 Task: Add an event with the title Lunch and Learn: Effective Email Marketing, date '2024/05/24', time 9:40 AM to 11:40 AMand add a description: Scavenger Hunt is a highly customizable activity that can be tailored to suit specific objectives or themes. It can incorporate company-specific trivia, puzzles, or tasks related to your industry or organizational values. The facilitator can also include team-building elements, such as icebreaker activities, during the scavenger hunt to enhance team cohesion and communication., put the event into Yellow category . Add location for the event as: 654 Delphi, Greece, logged in from the account softage.2@softage.netand send the event invitation to softage.1@softage.net and softage.3@softage.net. Set a reminder for the event 12 hour before
Action: Mouse moved to (92, 85)
Screenshot: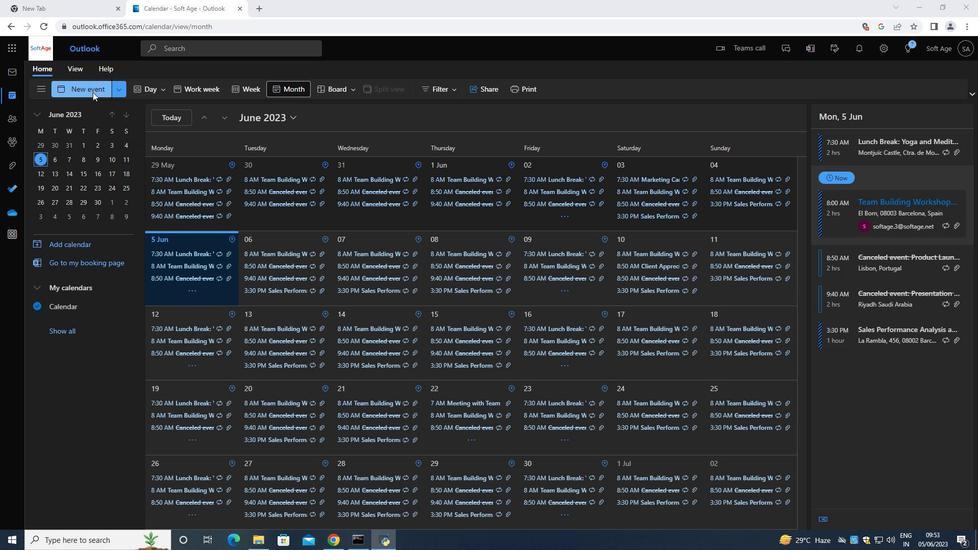 
Action: Mouse pressed left at (92, 85)
Screenshot: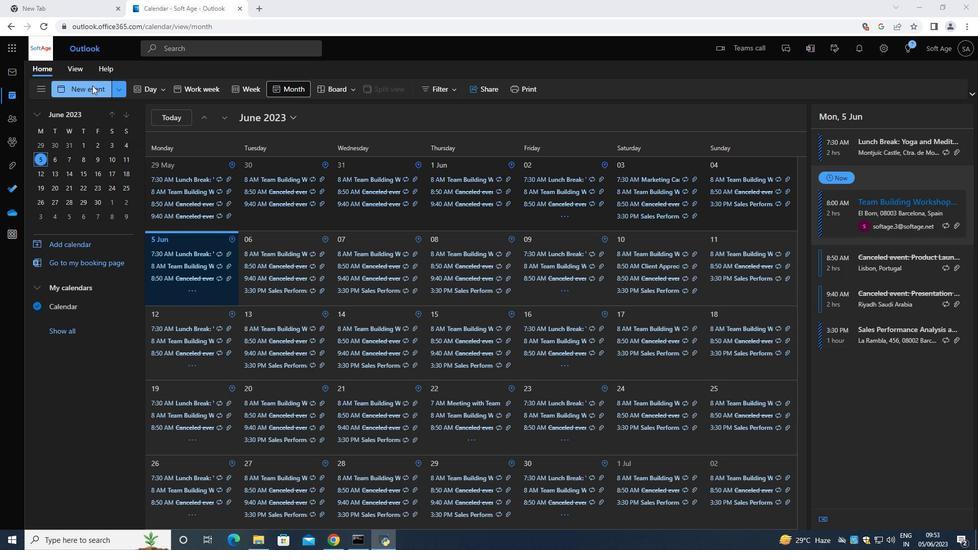 
Action: Mouse moved to (614, 133)
Screenshot: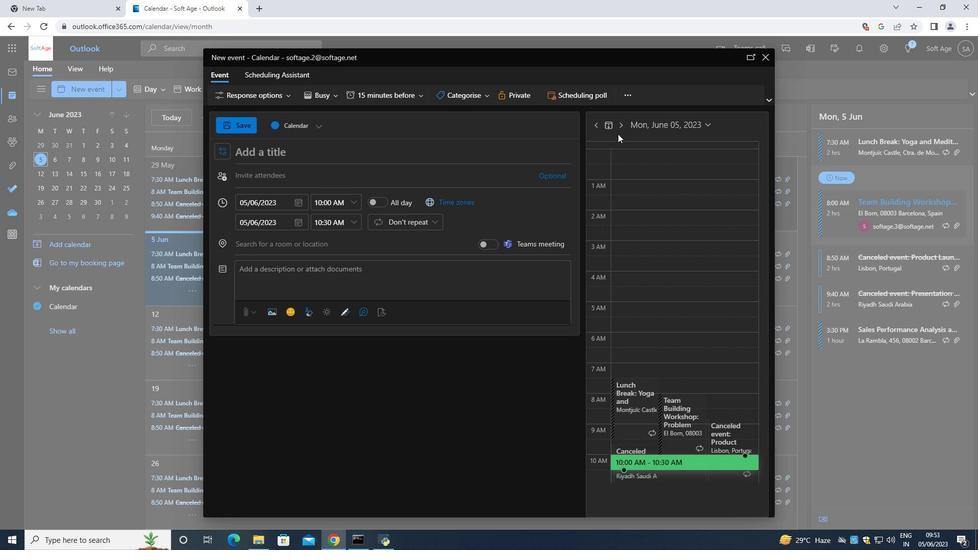 
Action: Key pressed <Key.shift><Key.shift><Key.shift><Key.shift>Lunch<Key.space><Key.shift>and<Key.space><Key.shift><Key.shift>Learn<Key.shift_r>:<Key.space><Key.shift>Effective<Key.space><Key.shift><Key.shift>Email<Key.space><Key.shift>marketing<Key.space><Key.left><Key.left><Key.left><Key.left><Key.left><Key.left><Key.left><Key.left><Key.left><Key.left><Key.right><Key.backspace><Key.shift><Key.shift><Key.shift><Key.shift><Key.shift><Key.shift><Key.shift><Key.shift><Key.shift><Key.shift><Key.shift><Key.shift><Key.shift><Key.shift><Key.shift>M
Screenshot: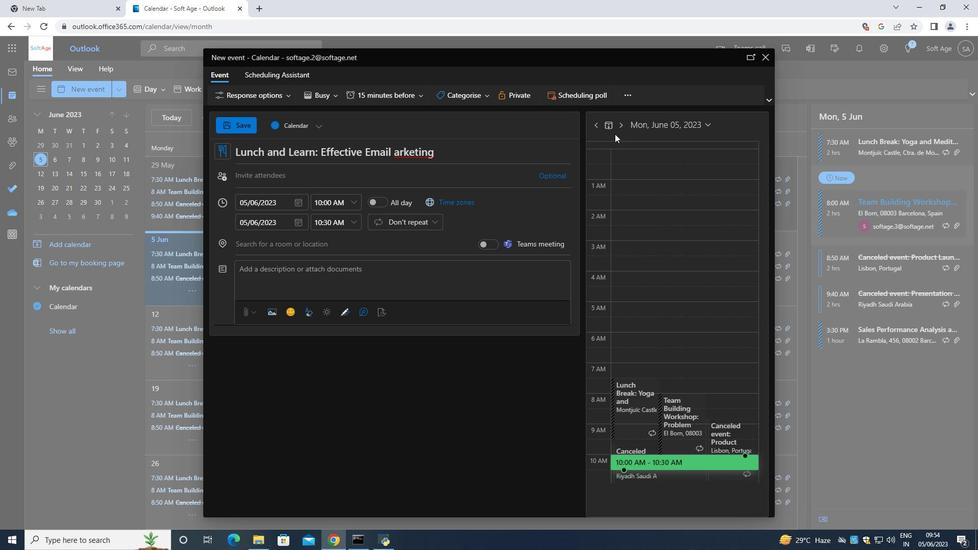 
Action: Mouse moved to (299, 205)
Screenshot: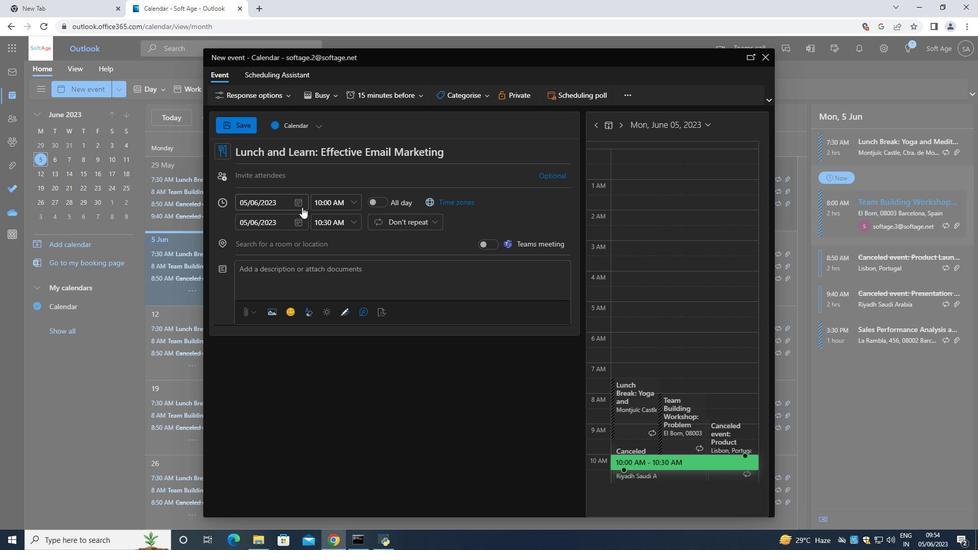 
Action: Mouse pressed left at (299, 205)
Screenshot: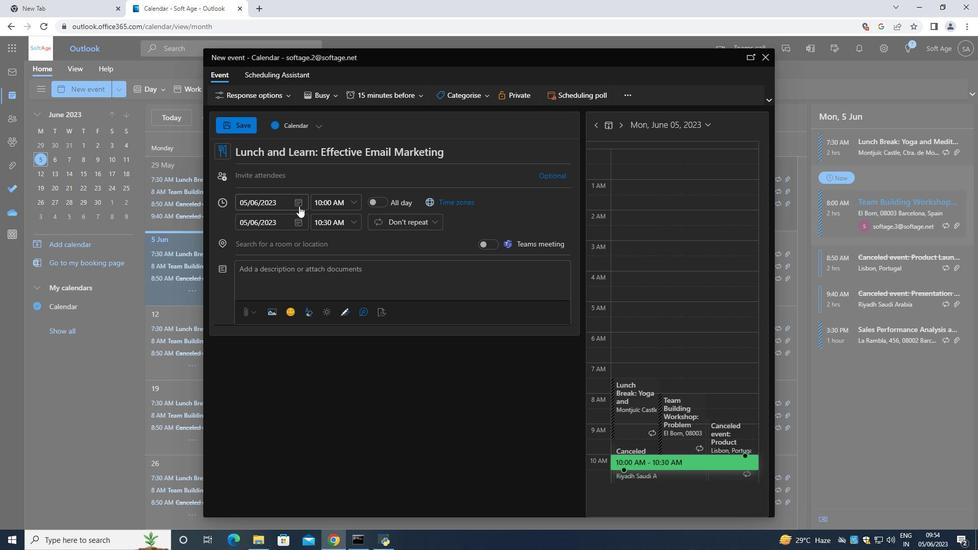 
Action: Mouse moved to (333, 221)
Screenshot: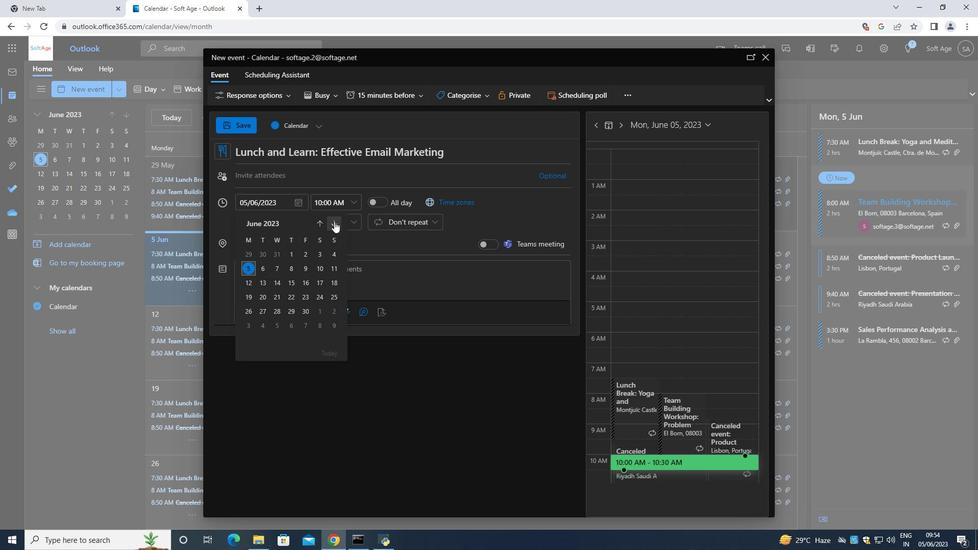 
Action: Mouse pressed left at (333, 221)
Screenshot: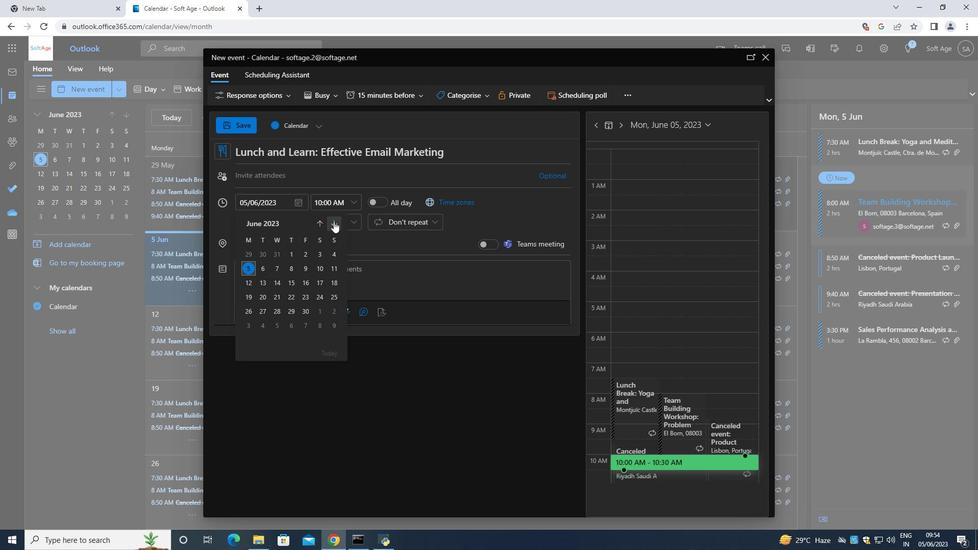 
Action: Mouse pressed left at (333, 221)
Screenshot: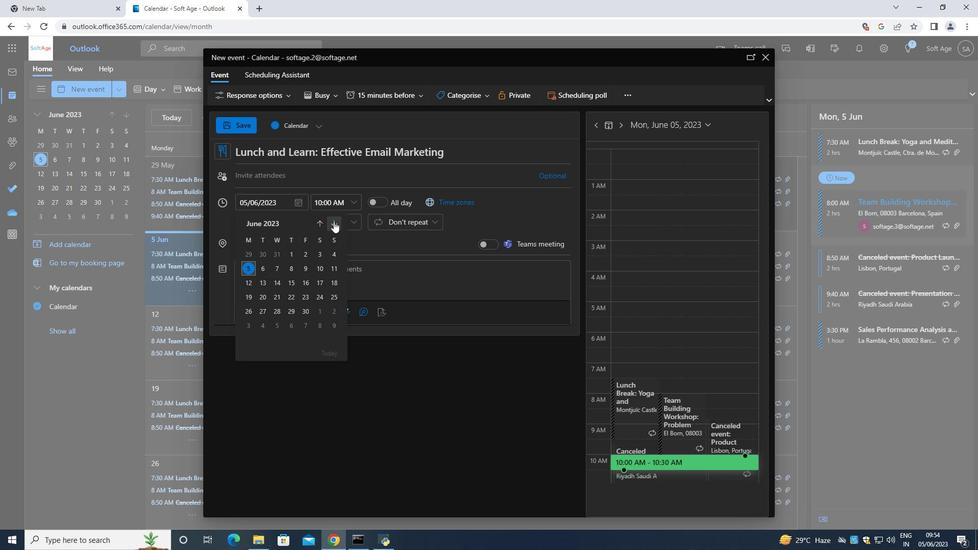 
Action: Mouse pressed left at (333, 221)
Screenshot: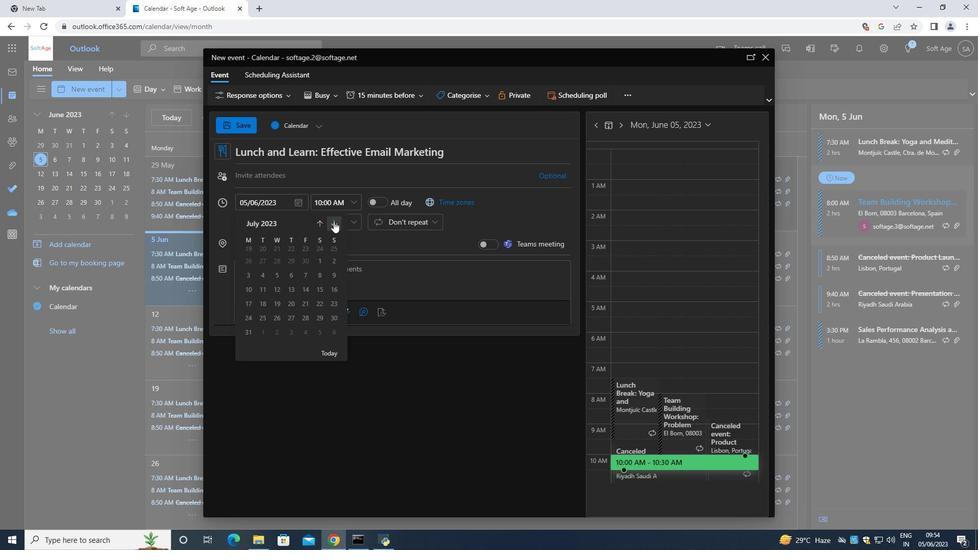 
Action: Mouse pressed left at (333, 221)
Screenshot: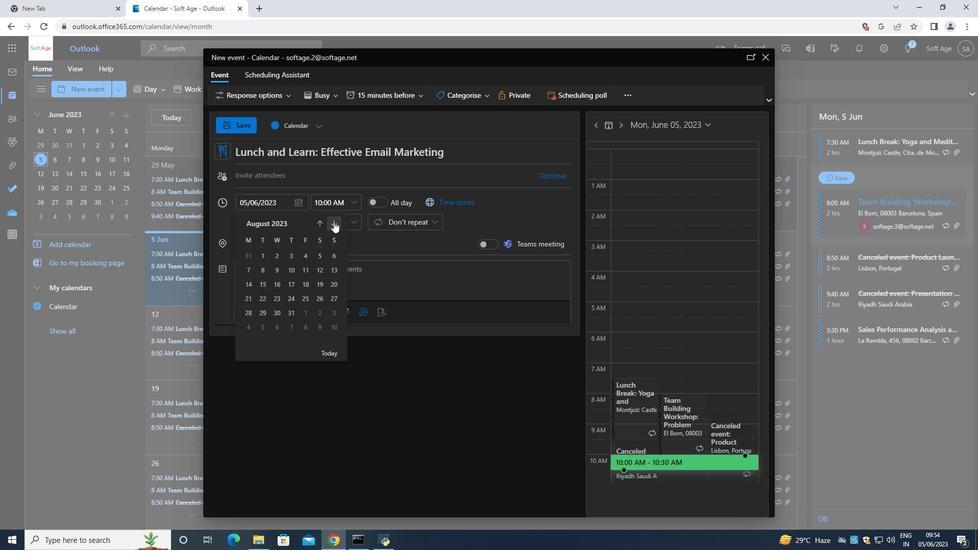 
Action: Mouse pressed left at (333, 221)
Screenshot: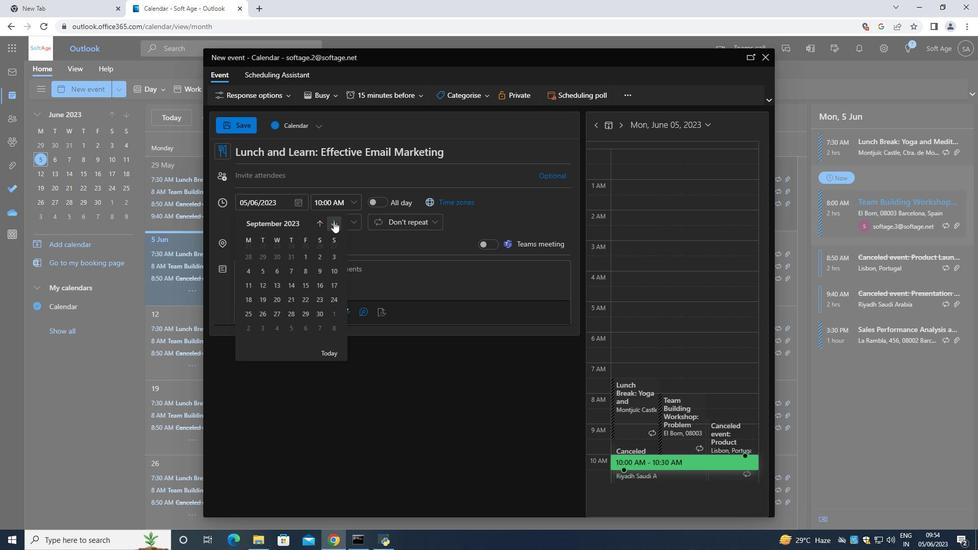 
Action: Mouse moved to (333, 221)
Screenshot: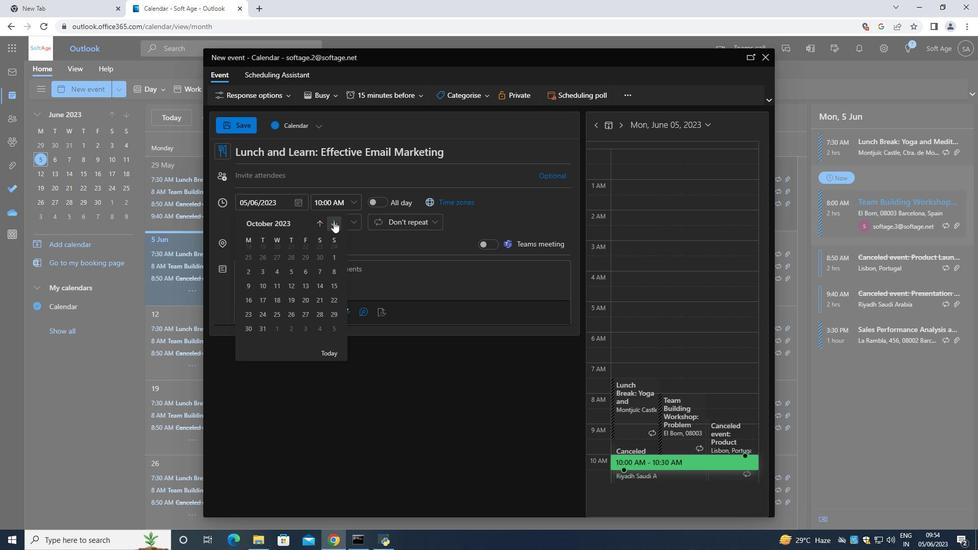 
Action: Mouse pressed left at (333, 221)
Screenshot: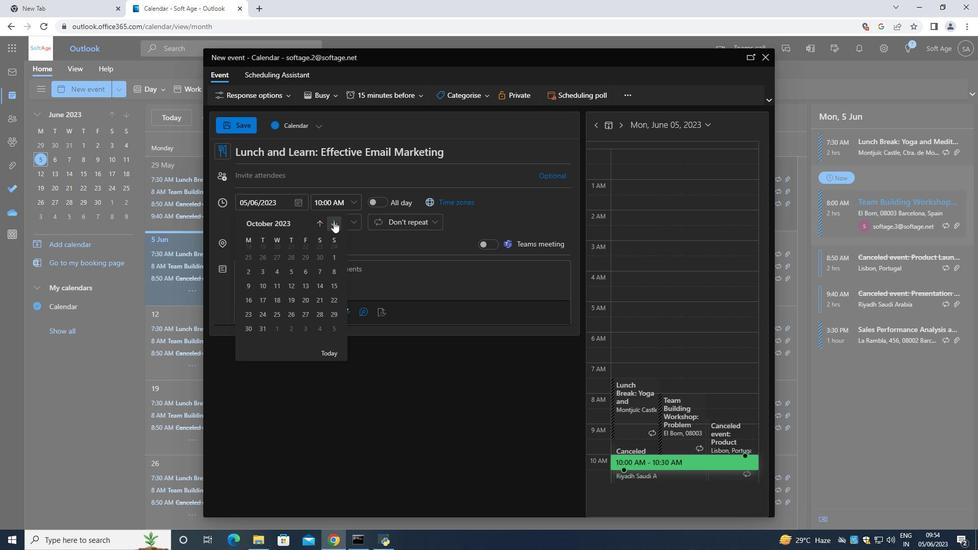 
Action: Mouse pressed left at (333, 221)
Screenshot: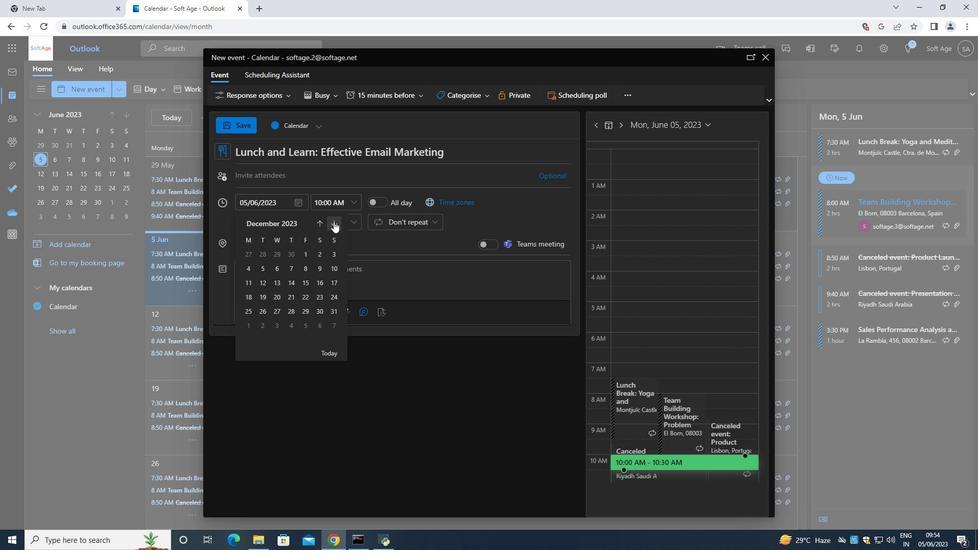 
Action: Mouse moved to (333, 222)
Screenshot: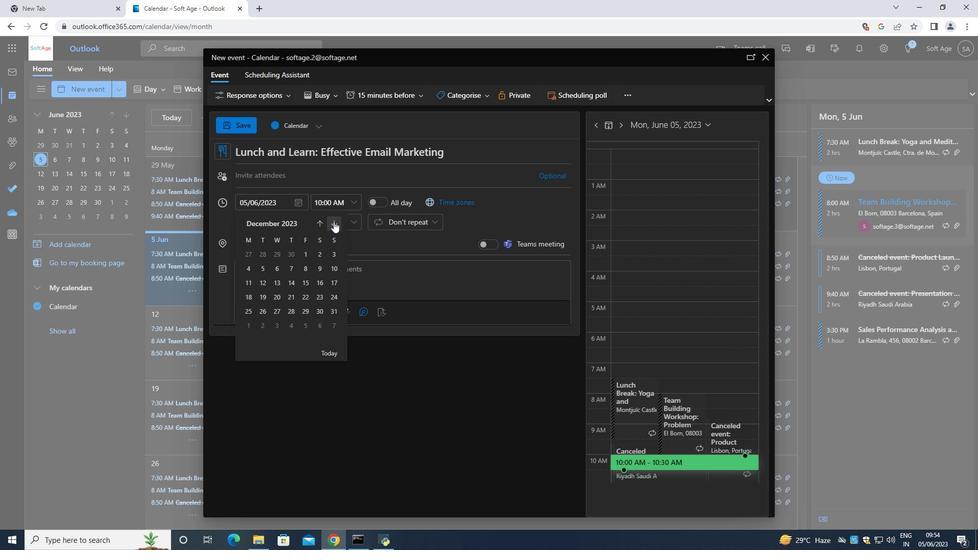 
Action: Mouse pressed left at (333, 222)
Screenshot: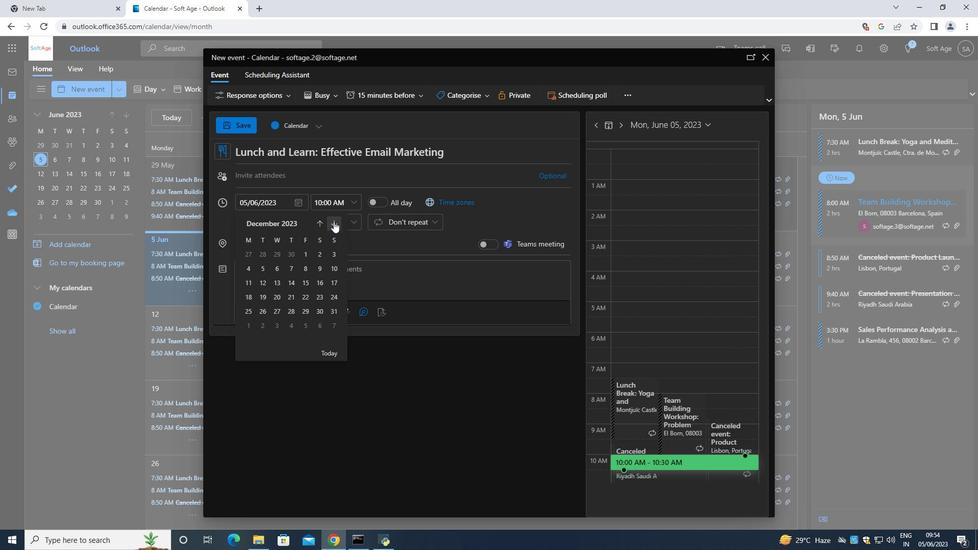 
Action: Mouse pressed left at (333, 222)
Screenshot: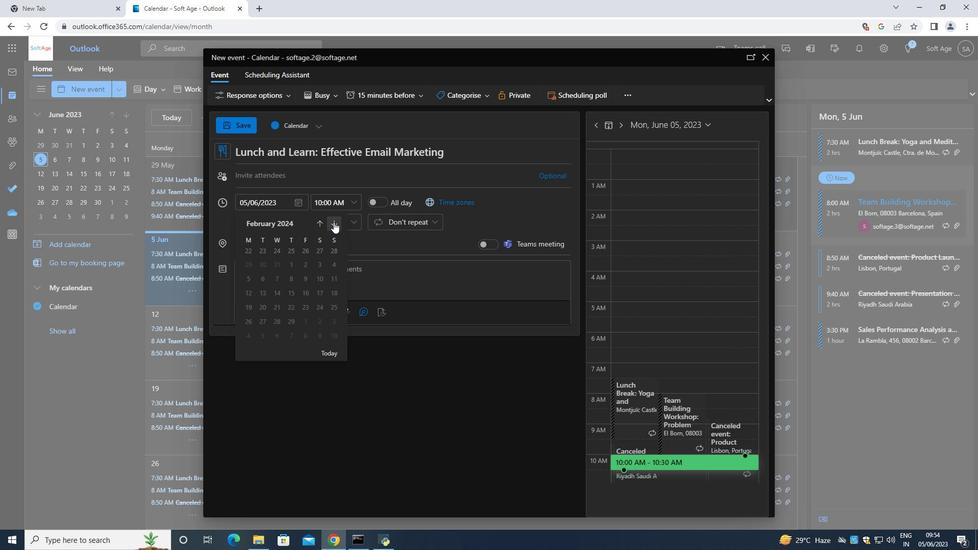 
Action: Mouse pressed left at (333, 222)
Screenshot: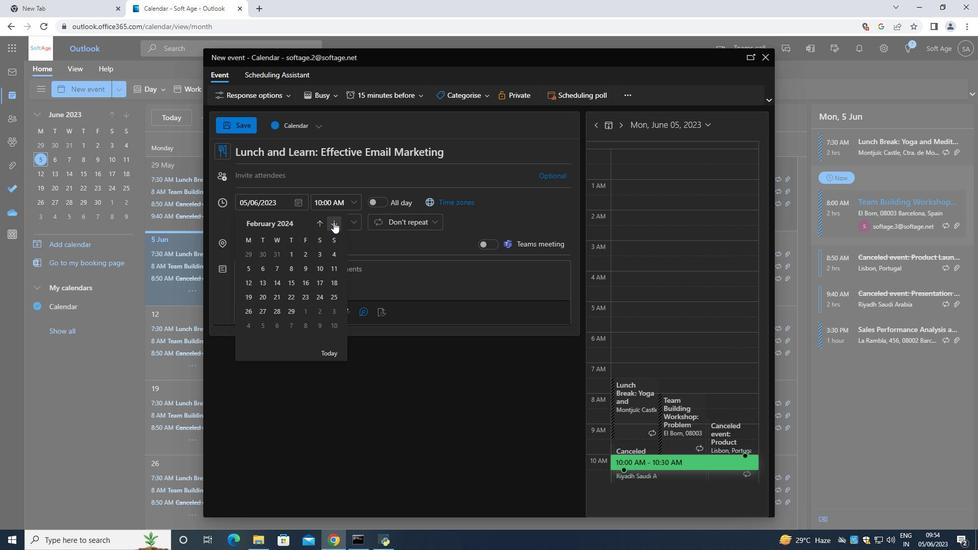 
Action: Mouse pressed left at (333, 222)
Screenshot: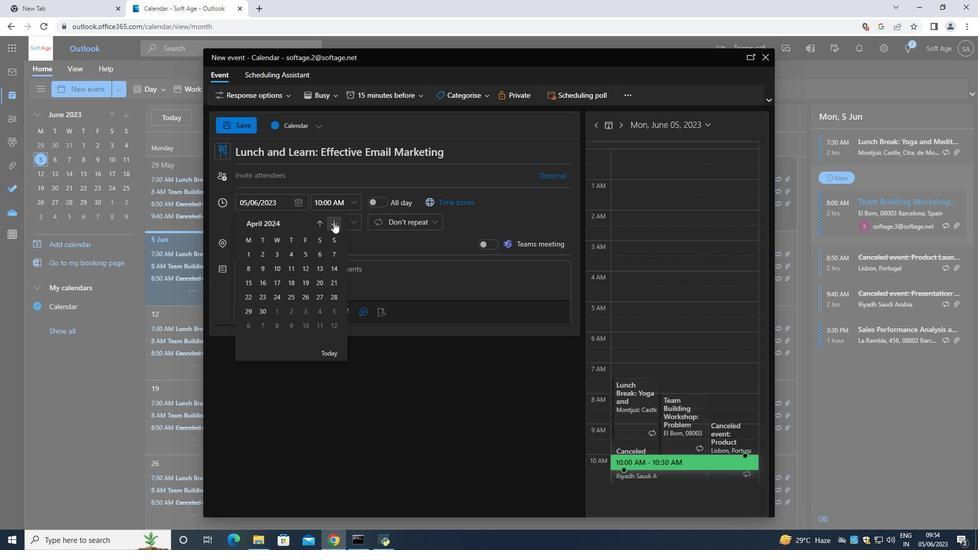 
Action: Mouse moved to (309, 296)
Screenshot: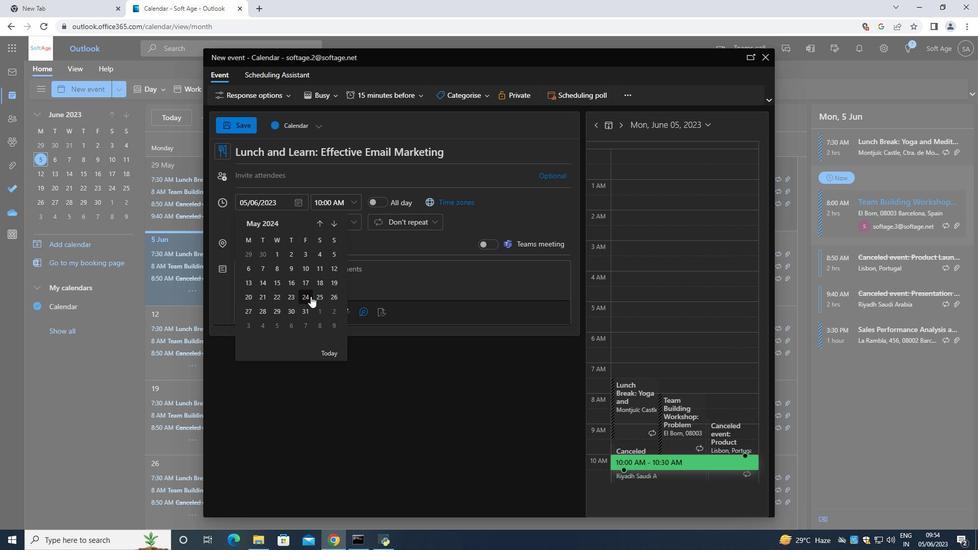 
Action: Mouse pressed left at (309, 296)
Screenshot: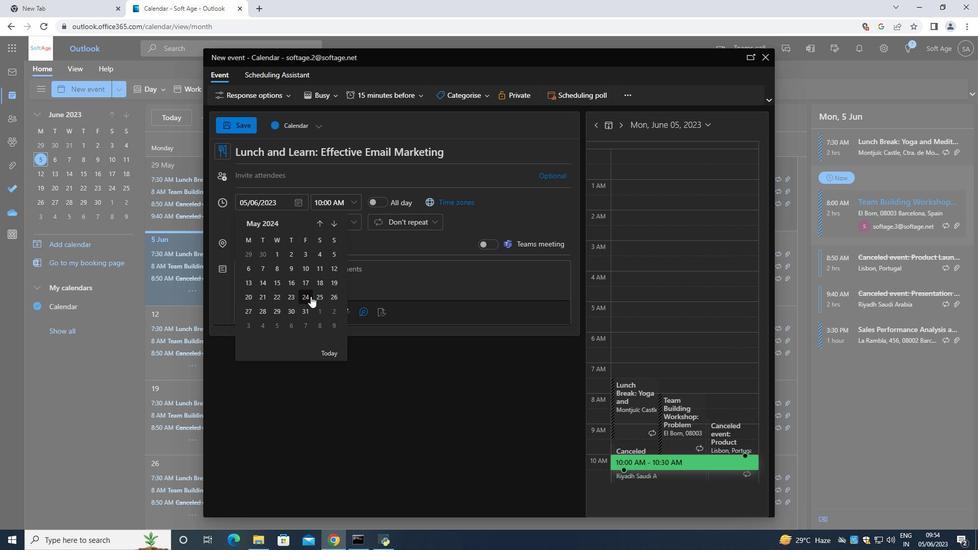 
Action: Mouse moved to (352, 207)
Screenshot: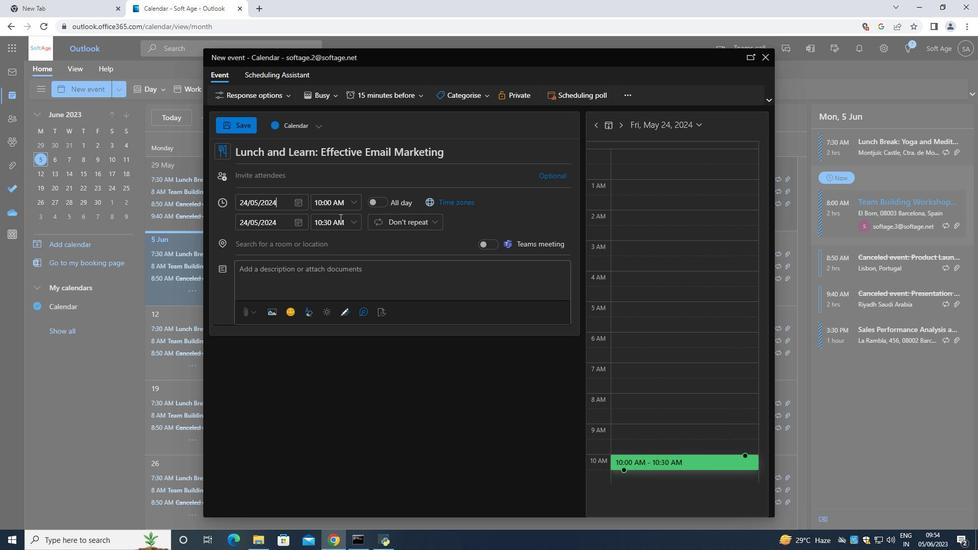 
Action: Mouse pressed left at (352, 207)
Screenshot: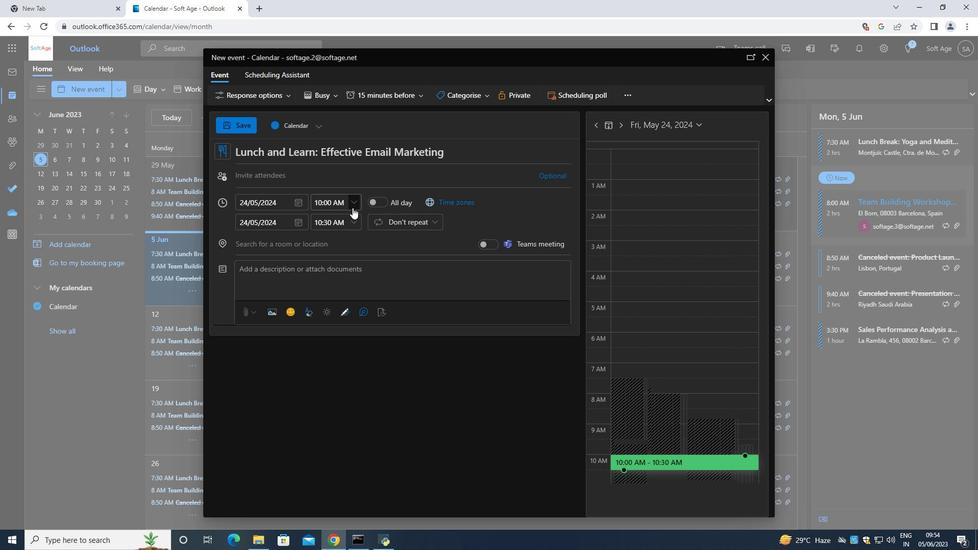 
Action: Mouse moved to (348, 215)
Screenshot: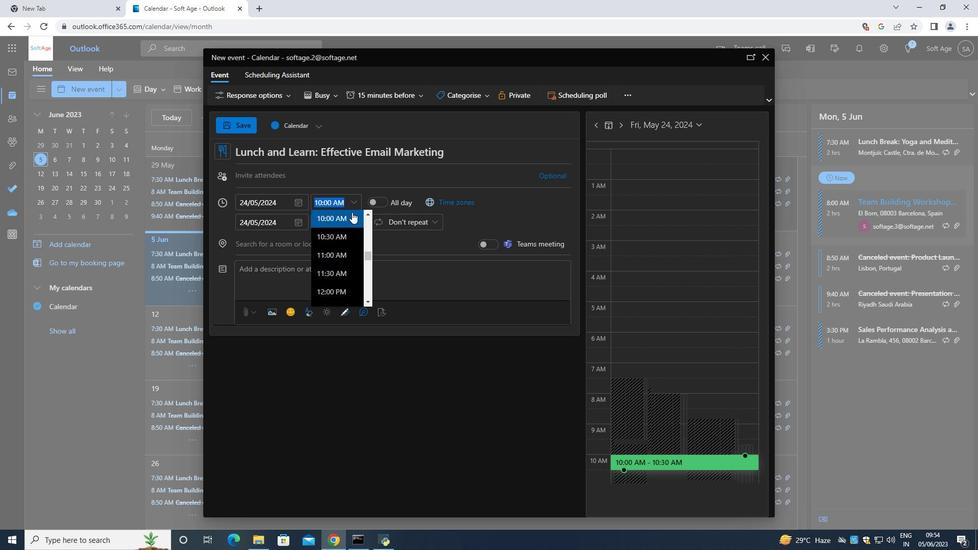 
Action: Mouse scrolled (348, 215) with delta (0, 0)
Screenshot: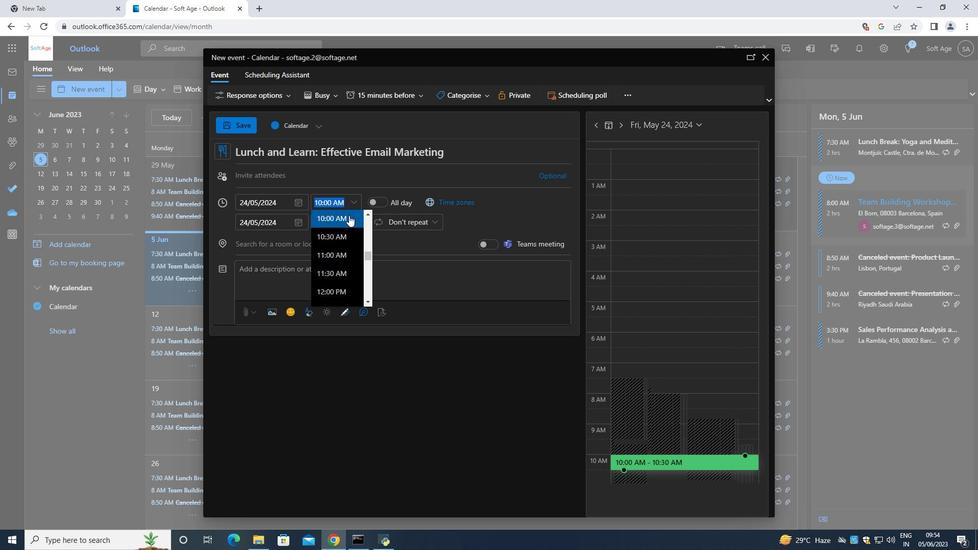 
Action: Mouse moved to (329, 249)
Screenshot: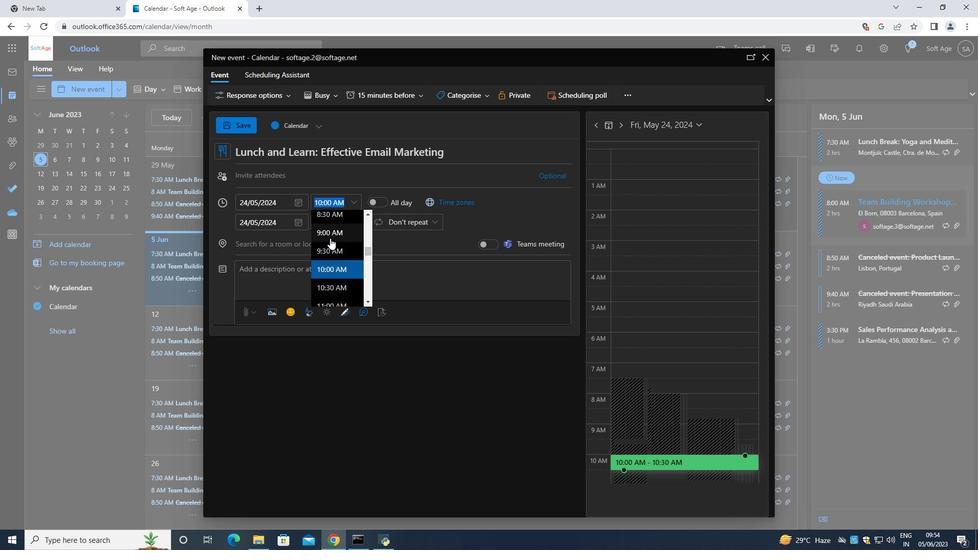 
Action: Mouse pressed left at (329, 249)
Screenshot: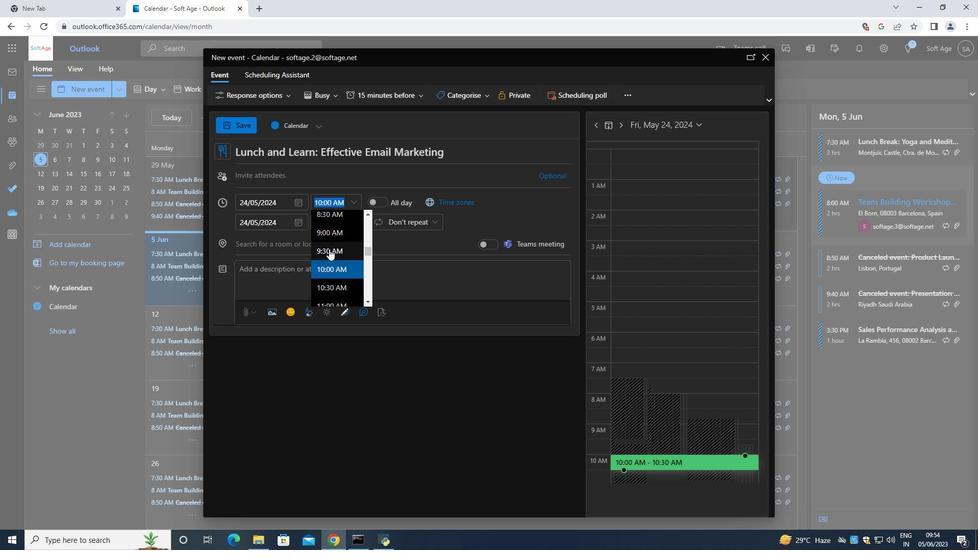 
Action: Mouse moved to (330, 201)
Screenshot: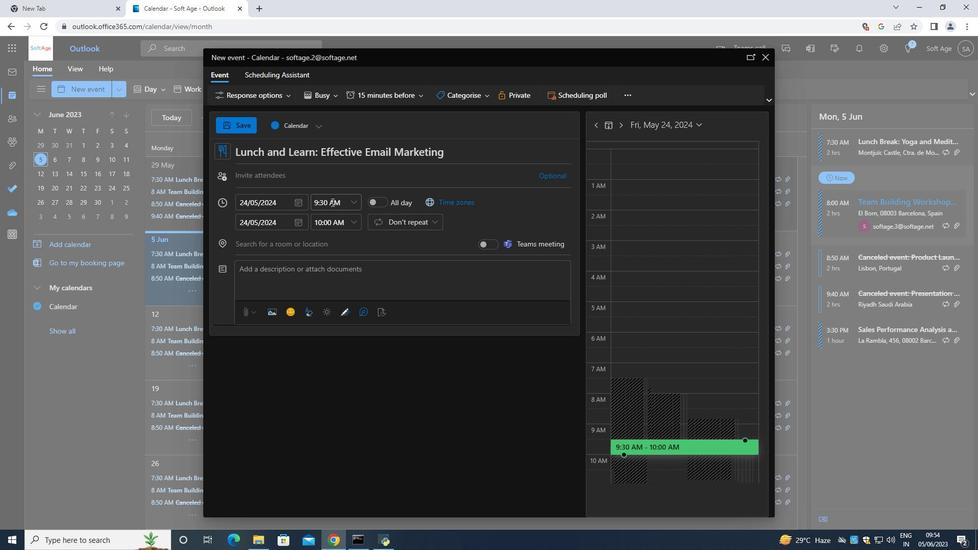 
Action: Mouse pressed left at (330, 201)
Screenshot: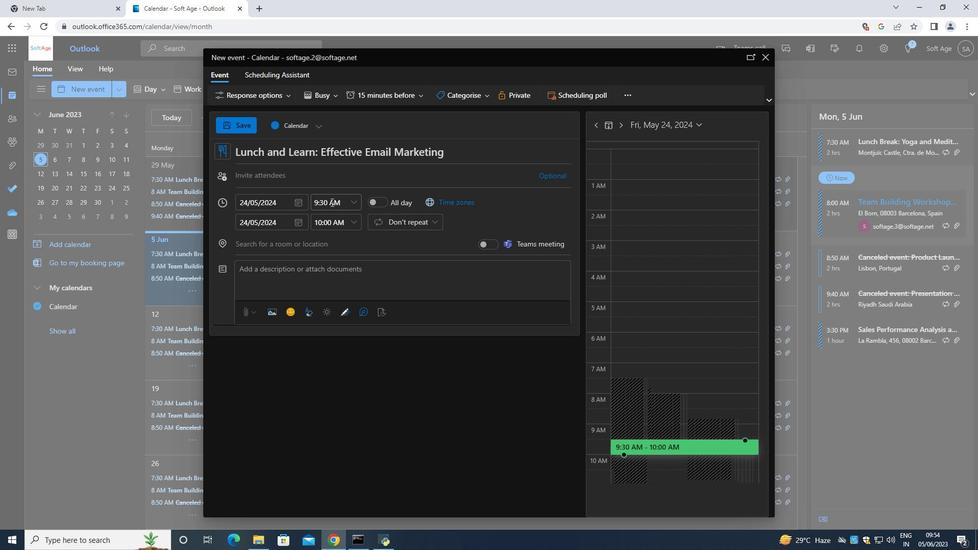
Action: Mouse moved to (329, 204)
Screenshot: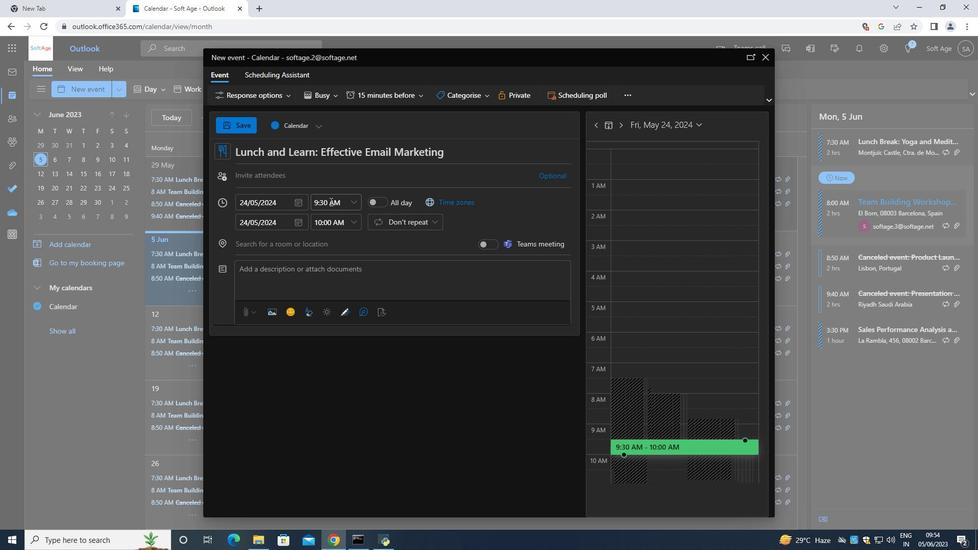 
Action: Key pressed <Key.backspace><Key.backspace><Key.backspace>40
Screenshot: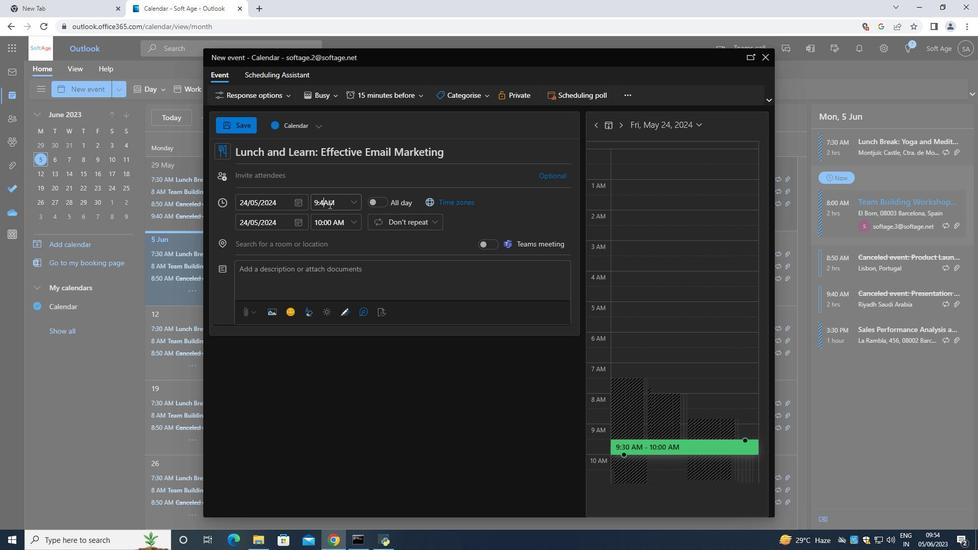 
Action: Mouse moved to (326, 204)
Screenshot: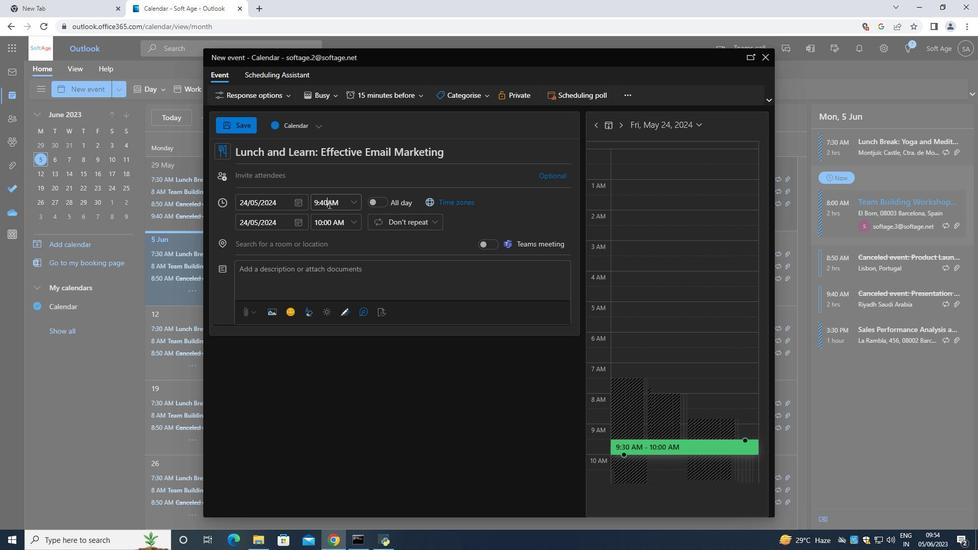 
Action: Key pressed <Key.space>
Screenshot: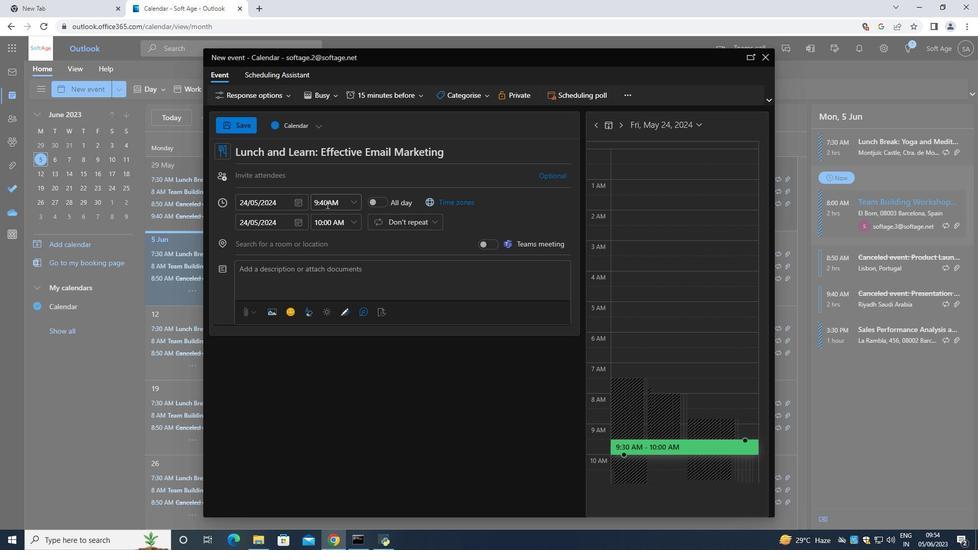 
Action: Mouse moved to (355, 223)
Screenshot: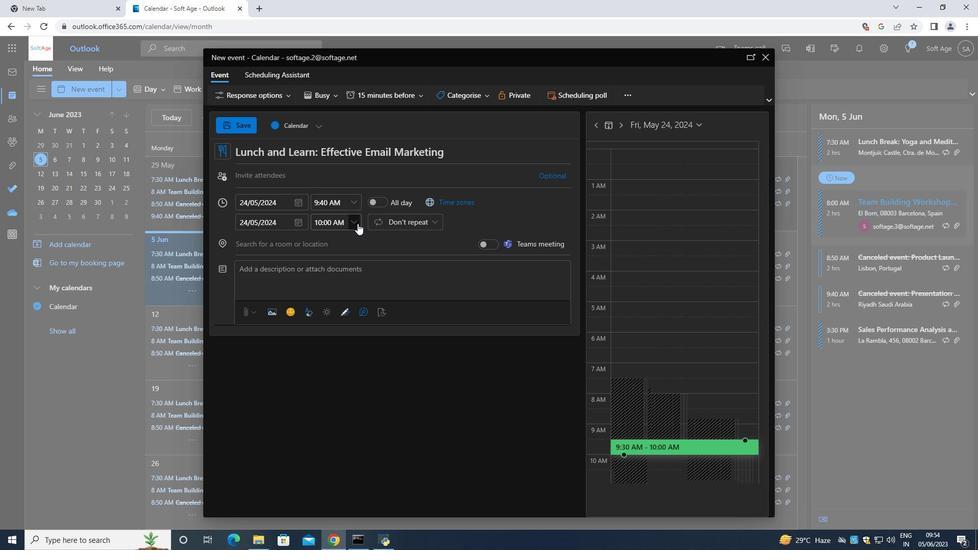 
Action: Mouse pressed left at (355, 223)
Screenshot: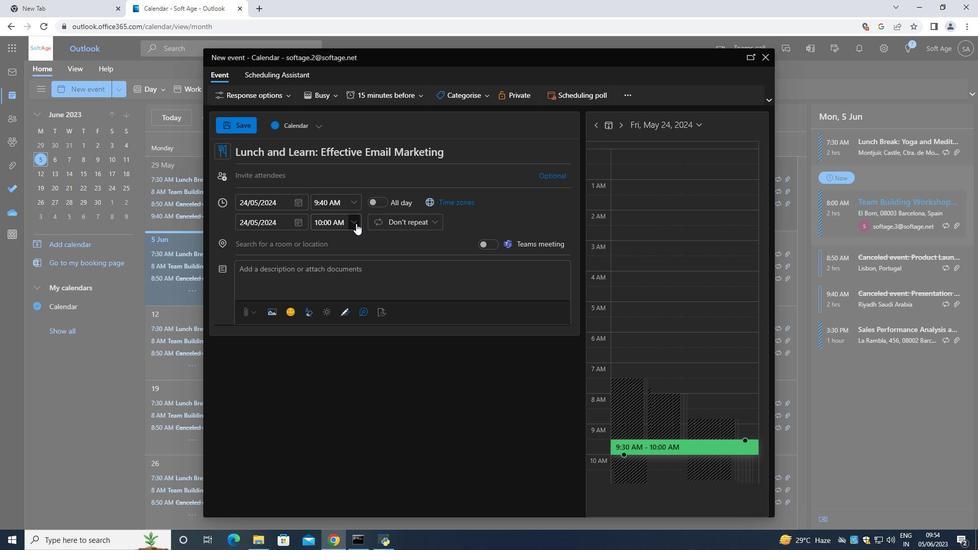 
Action: Mouse moved to (348, 289)
Screenshot: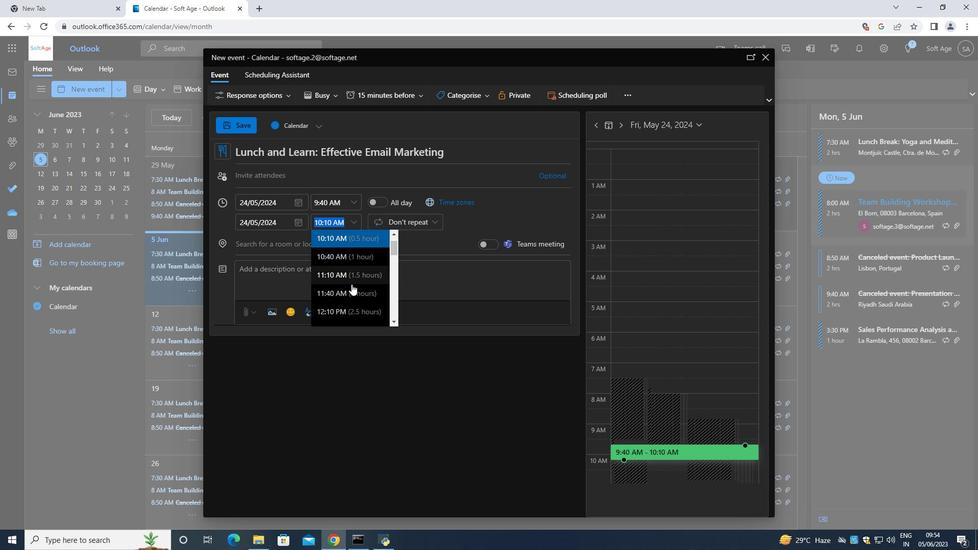 
Action: Mouse pressed left at (348, 289)
Screenshot: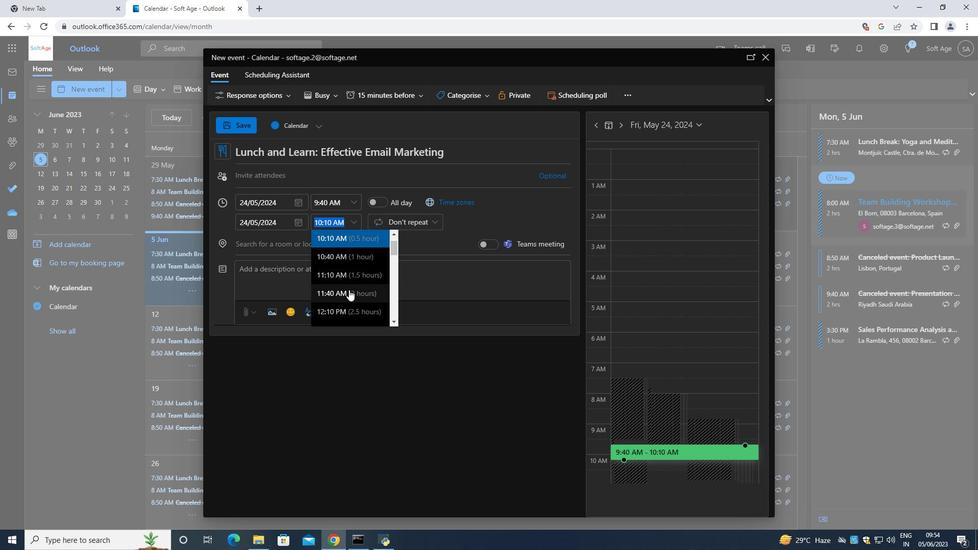 
Action: Mouse moved to (313, 268)
Screenshot: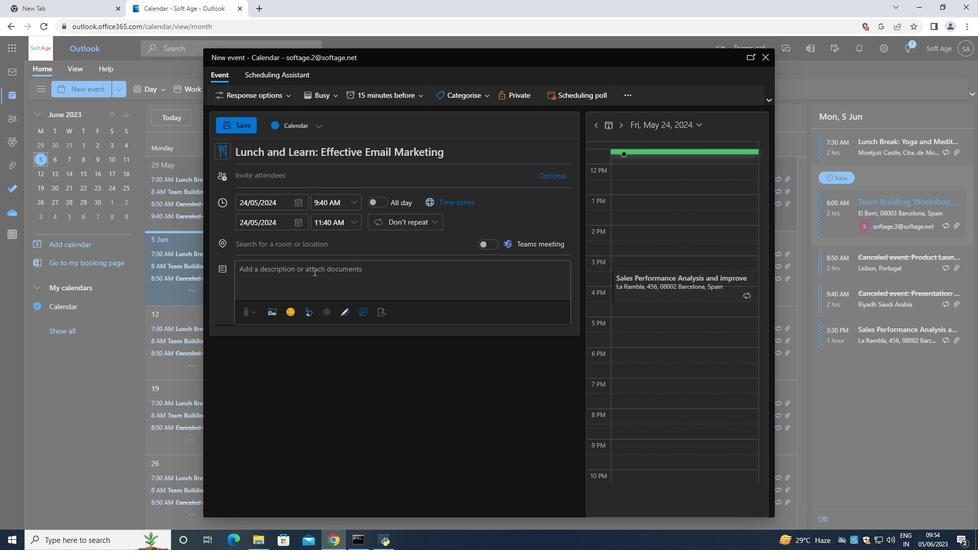 
Action: Mouse pressed left at (313, 268)
Screenshot: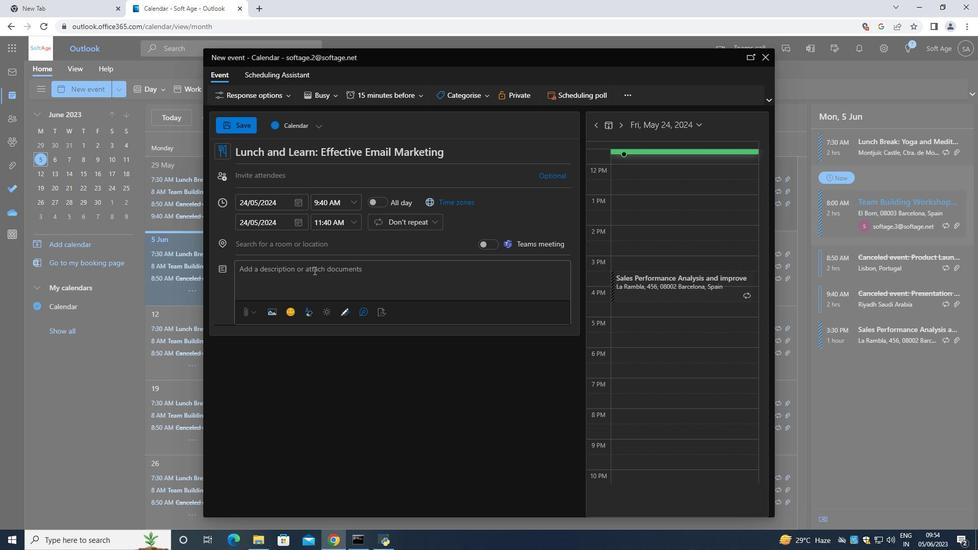 
Action: Mouse moved to (314, 268)
Screenshot: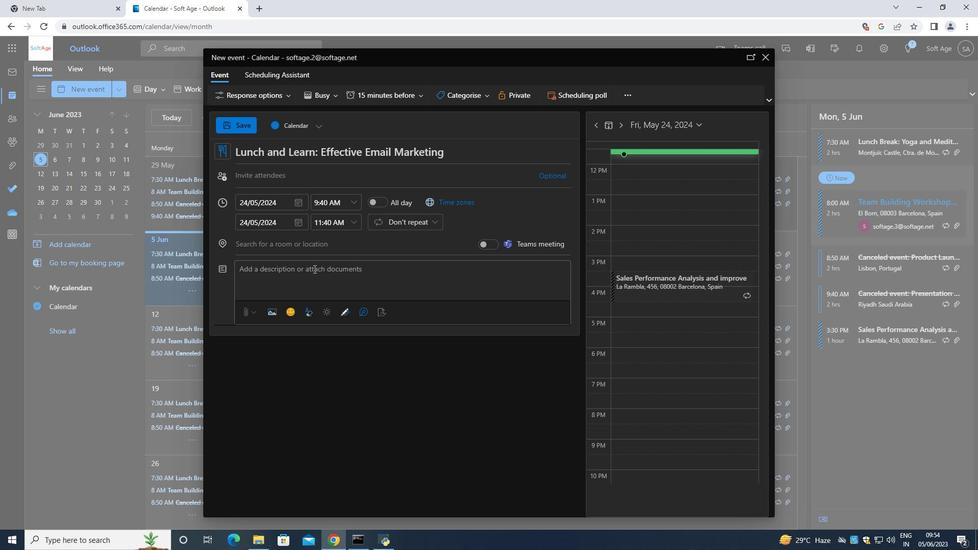 
Action: Key pressed <Key.shift>Scavenger<Key.space>h<Key.backspace><Key.shift>Hunt<Key.space>is<Key.space>ahighly<Key.space><Key.left><Key.left><Key.left><Key.left><Key.left><Key.left><Key.left><Key.space>0<Key.right><Key.backspace><Key.backspace>h<Key.right><Key.right><Key.right><Key.right><Key.right><Key.right><Key.right><Key.right><Key.right><Key.right>
Screenshot: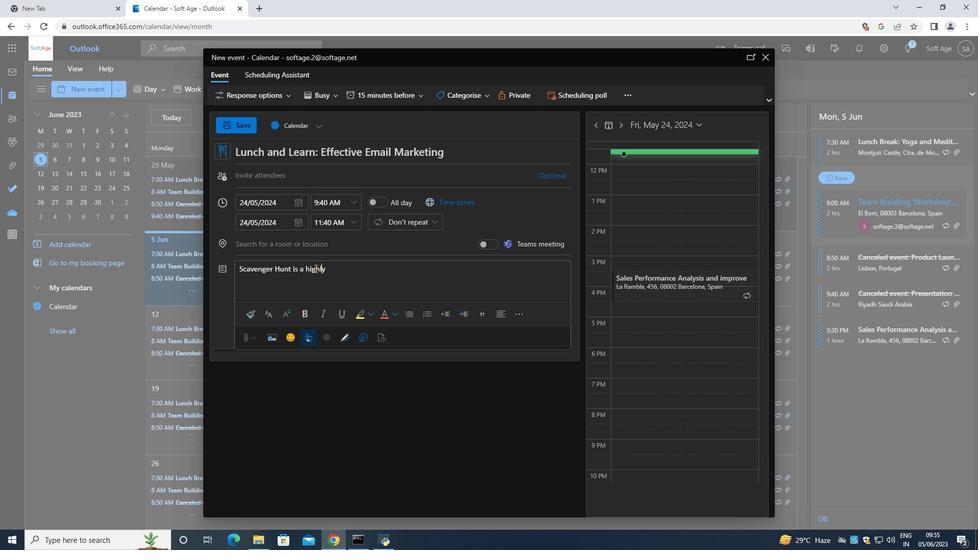 
Action: Mouse moved to (438, 282)
Screenshot: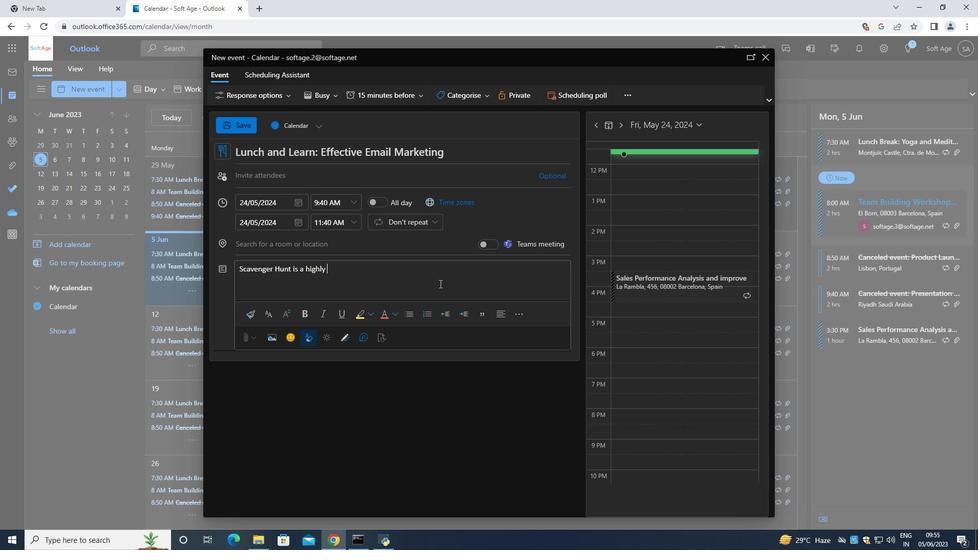 
Action: Key pressed <Key.shift>C<Key.backspace>customizable<Key.space>activity<Key.space>that<Key.space>can<Key.space>be<Key.space>tailored<Key.space>to<Key.space>suit<Key.space>specific<Key.space>objectives<Key.space>or<Key.space>themes<Key.space>.<Key.space><Key.shift>It<Key.space>can<Key.space>incorporate<Key.space>company<Key.space>-<Key.space>specificc<Key.space><Key.backspace><Key.insert><Key.backspace><Key.backspace><Key.space><Key.backspace>c<Key.space>trivia,<Key.space>puzzles<Key.space>,<Key.space>or<Key.space>taskes<Key.space><Key.backspace><Key.backspace><Key.backspace>s<Key.space>related<Key.space>to<Key.space>your<Key.space>industry<Key.space>or<Key.space>organizationl<Key.space>value.<Key.space><Key.shift><Key.shift><Key.shift><Key.shift><Key.shift><Key.shift><Key.shift><Key.shift><Key.shift><Key.shift><Key.shift><Key.shift><Key.shift><Key.shift><Key.shift><Key.shift><Key.shift><Key.shift><Key.shift><Key.shift><Key.shift><Key.left><Key.left><Key.left><Key.left><Key.left><Key.left><Key.left><Key.left><Key.left>a<Key.right><Key.right><Key.right><Key.right><Key.right><Key.right><Key.right><Key.right><Key.space><Key.shift>The<Key.space>facilit<Key.backspace>tator<Key.space>can<Key.space>also<Key.space>includ<Key.space><Key.backspace>e<Key.space>team-building<Key.space>elements,<Key.space>such<Key.space>as<Key.space>icebreaker<Key.space><Key.caps_lock>CTIVITIES<Key.space><Key.backspace><Key.backspace><Key.backspace><Key.backspace><Key.backspace><Key.backspace><Key.backspace><Key.tab><Key.tab><Key.backspace><Key.backspace><Key.backspace><Key.backspace><Key.backspace><Key.caps_lock><Key.backspace><Key.backspace><Key.backspace><Key.backspace><Key.backspace><Key.backspace><Key.shift><Key.shift><Key.shift>activities<Key.space>,<Key.space>during<Key.space>the<Key.space>scavenger<Key.space>hunt<Key.space>to<Key.space>enhance<Key.space>team<Key.space>cohesion<Key.space>and<Key.space>communication<Key.space>.<Key.space>
Screenshot: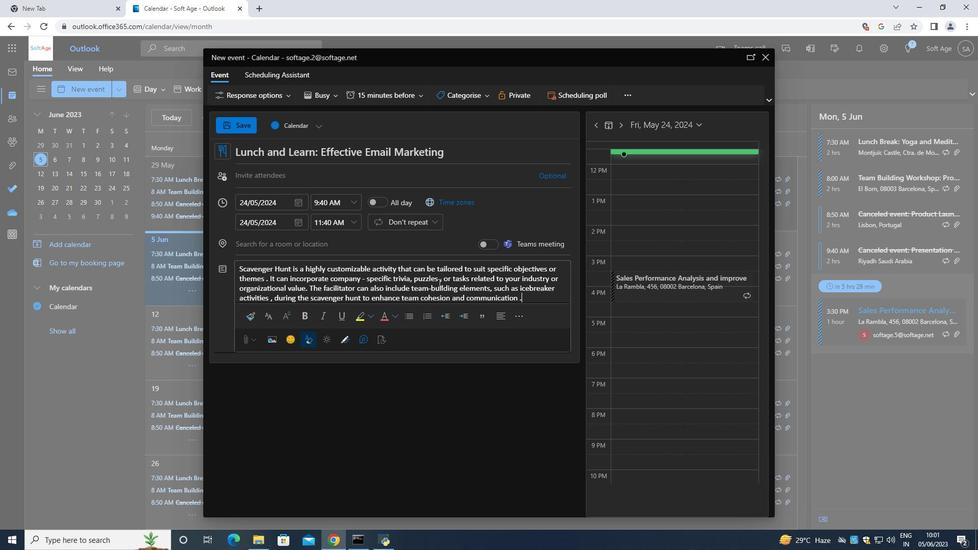 
Action: Mouse moved to (476, 90)
Screenshot: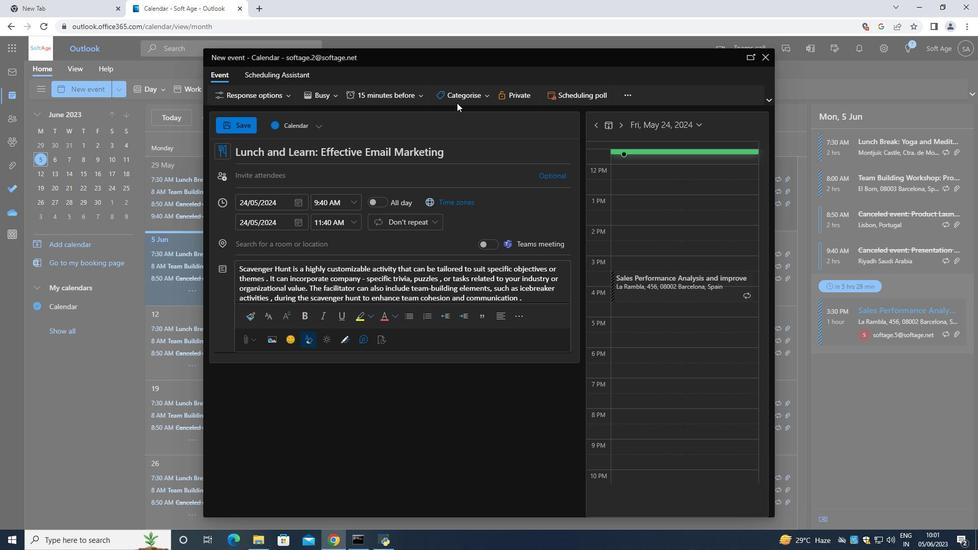 
Action: Mouse pressed left at (476, 90)
Screenshot: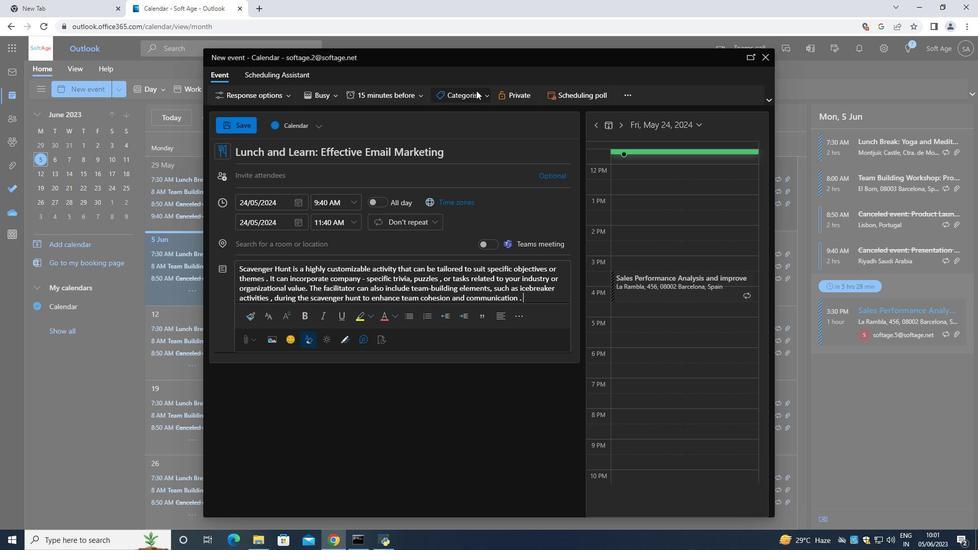 
Action: Mouse moved to (479, 194)
Screenshot: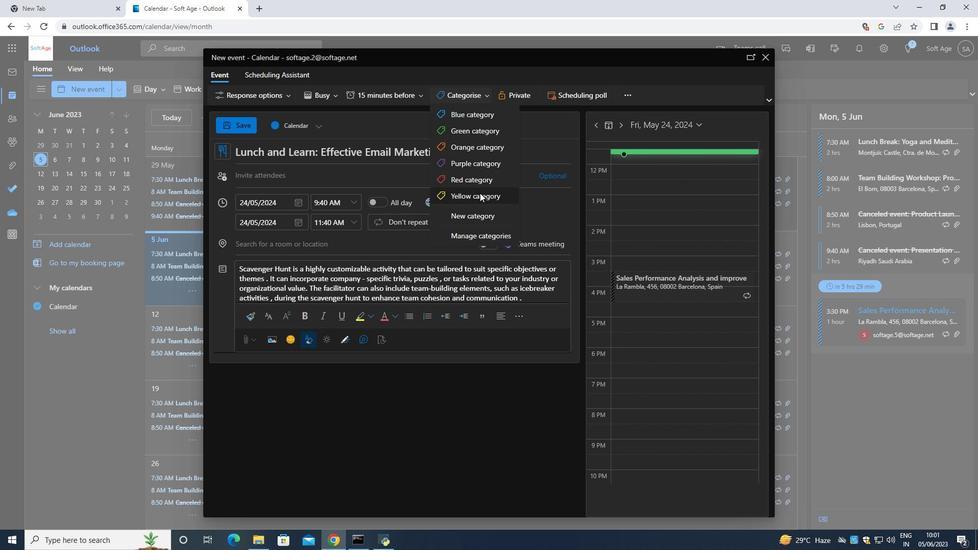 
Action: Mouse pressed left at (479, 194)
Screenshot: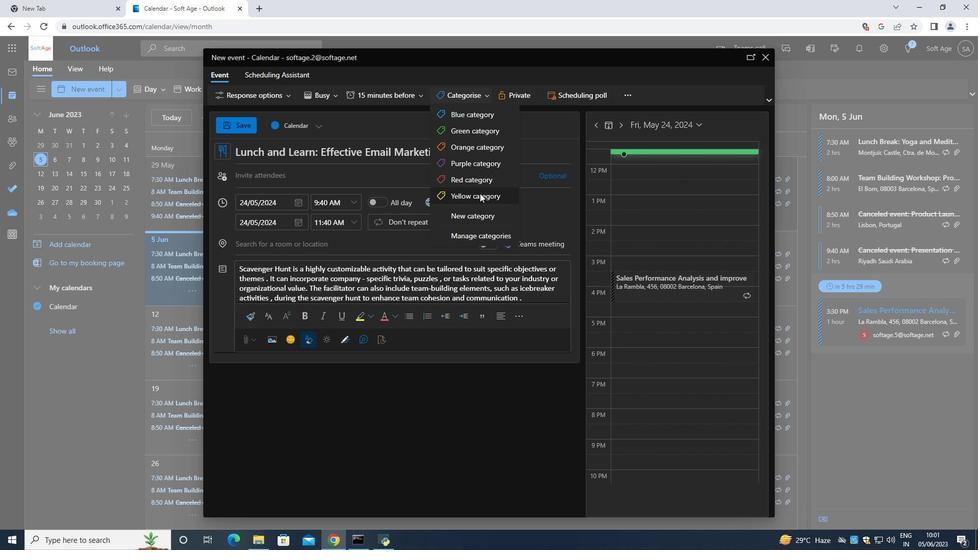 
Action: Mouse moved to (374, 238)
Screenshot: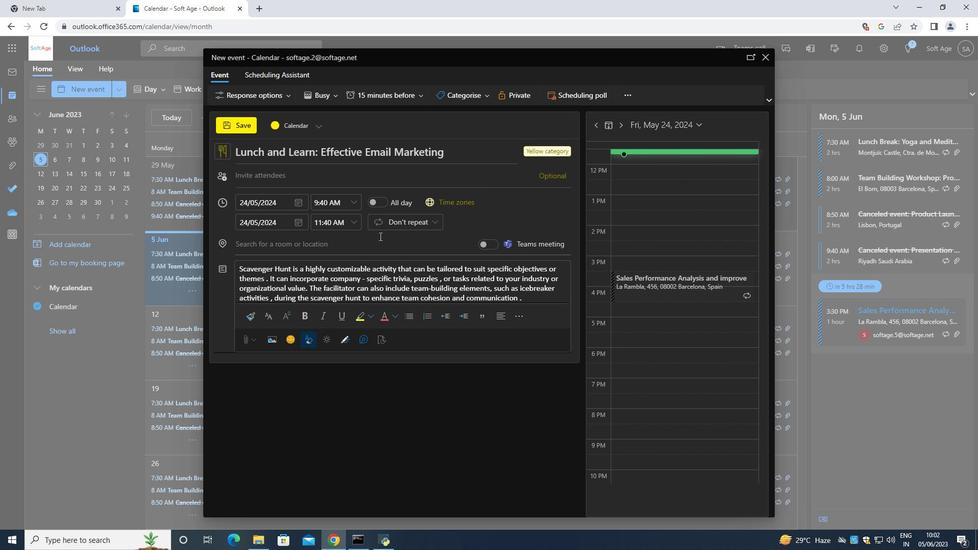 
Action: Mouse pressed left at (374, 238)
Screenshot: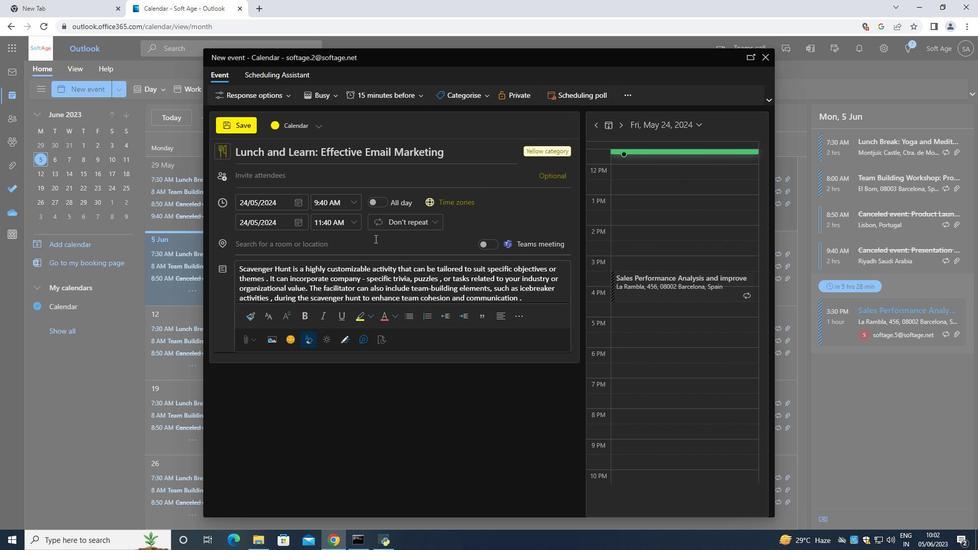 
Action: Mouse moved to (377, 240)
Screenshot: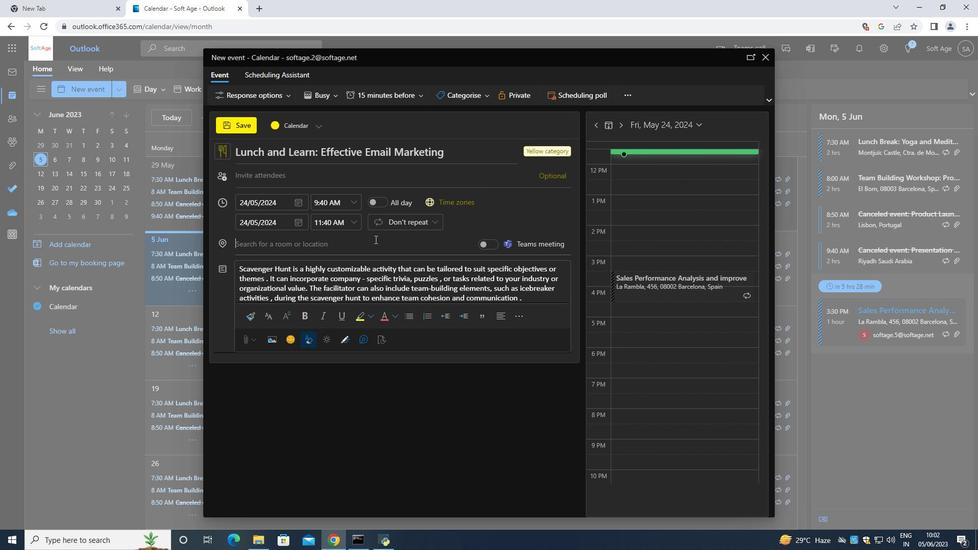 
Action: Key pressed 654<Key.shift>Delphi,<Key.space><Key.left><Key.left><Key.left><Key.left><Key.left>654<Key.space><Key.shift>Delphi<Key.space>,<Key.space><Key.shift><Key.shift><Key.shift><Key.shift><Key.shift><Key.shift>Greece<Key.space>
Screenshot: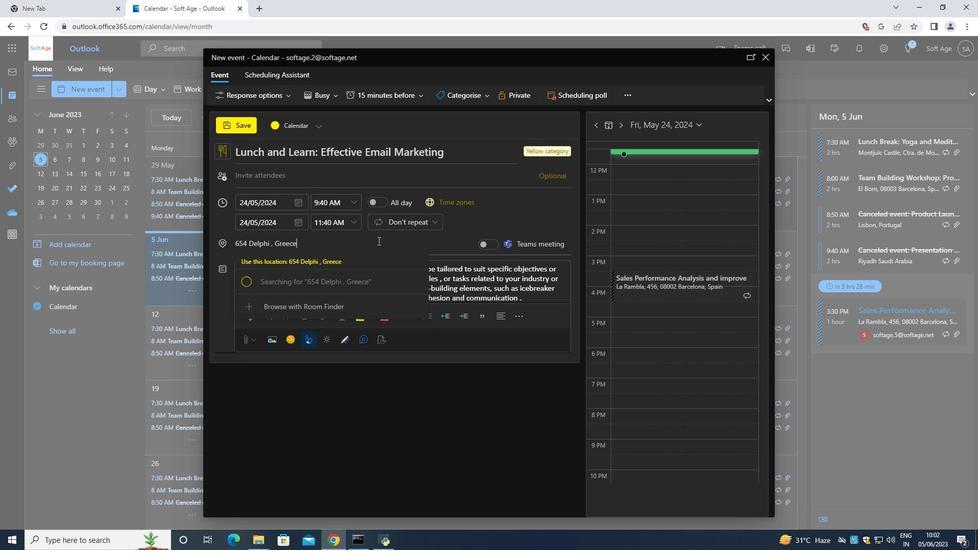 
Action: Mouse moved to (358, 176)
Screenshot: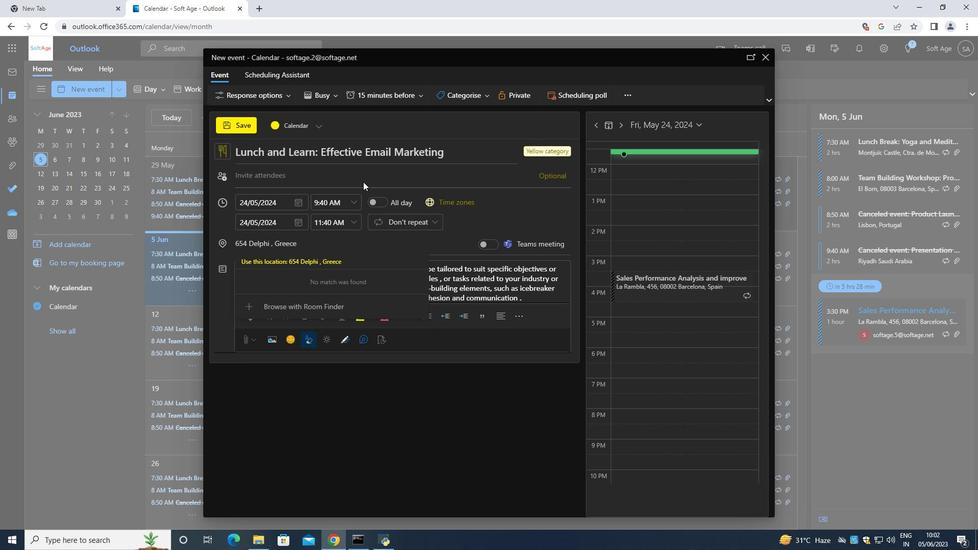 
Action: Mouse pressed left at (358, 176)
Screenshot: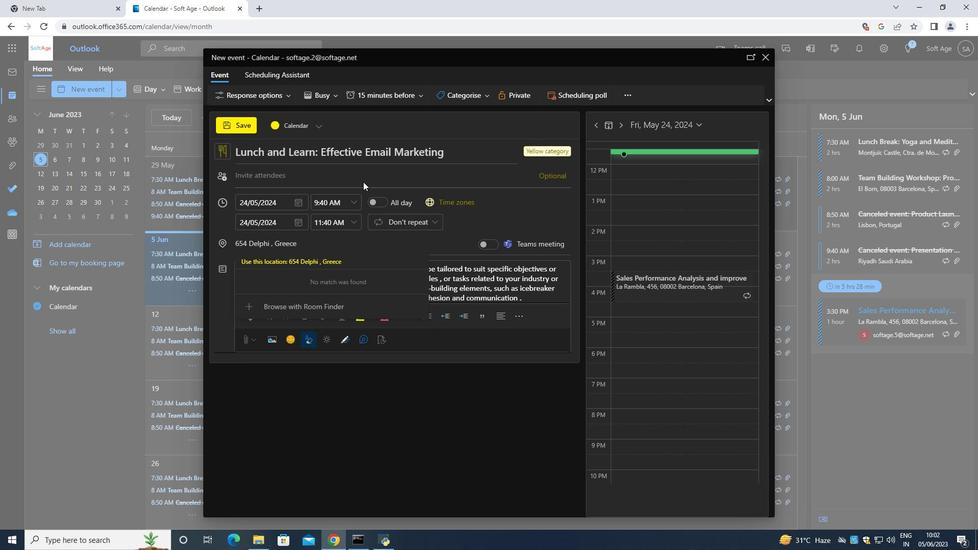 
Action: Mouse moved to (356, 176)
Screenshot: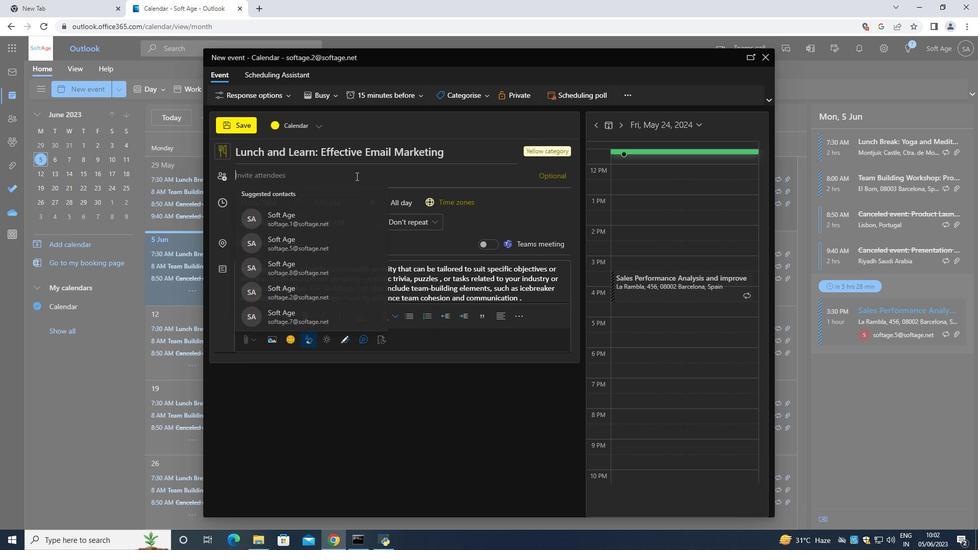 
Action: Key pressed <Key.shift><Key.shift><Key.shift><Key.shift><Key.shift><Key.shift><Key.shift><Key.shift><Key.shift><Key.shift><Key.shift><Key.shift><Key.shift><Key.shift><Key.shift><Key.shift><Key.shift><Key.shift><Key.shift><Key.shift><Key.shift><Key.shift><Key.shift><Key.shift>Sofy<Key.backspace>tage.1<Key.shift>@so
Screenshot: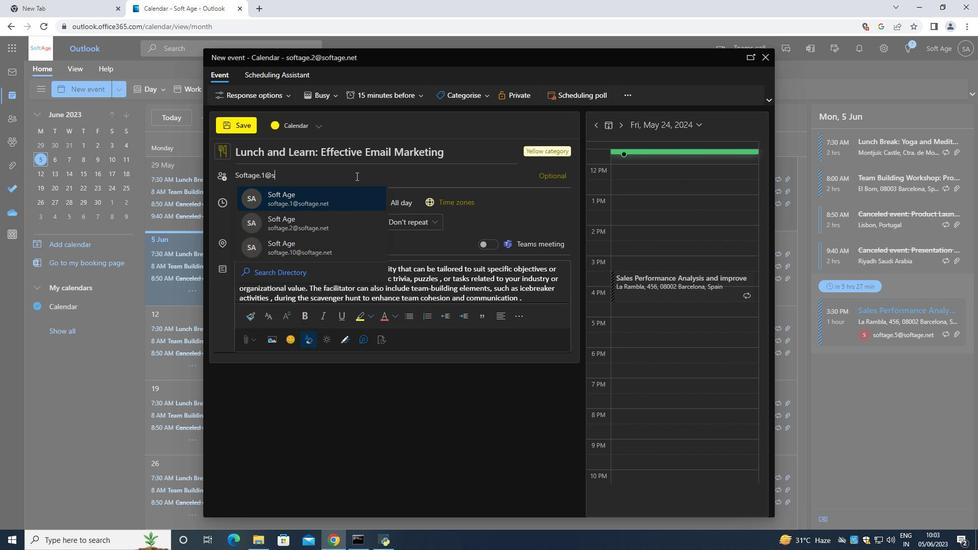 
Action: Mouse moved to (355, 176)
Screenshot: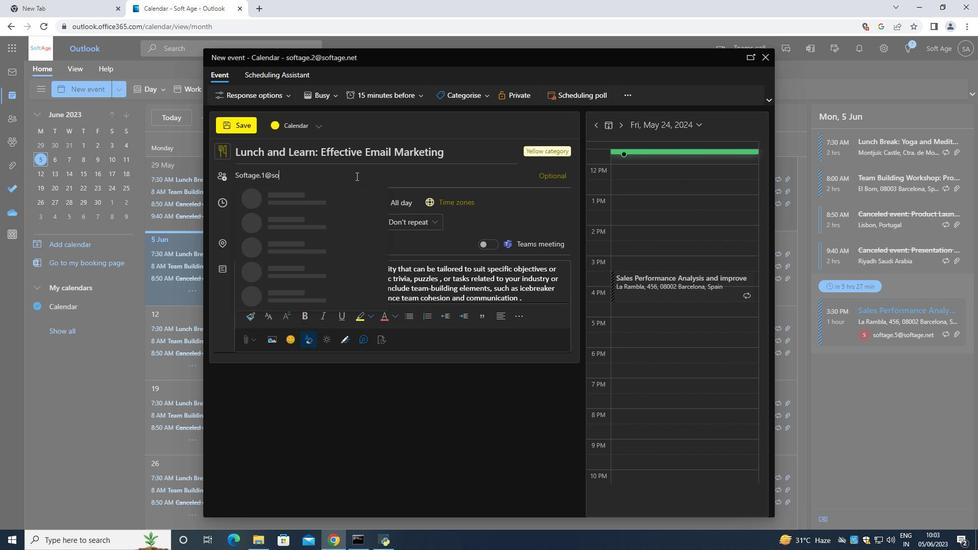 
Action: Key pressed ftage.n
Screenshot: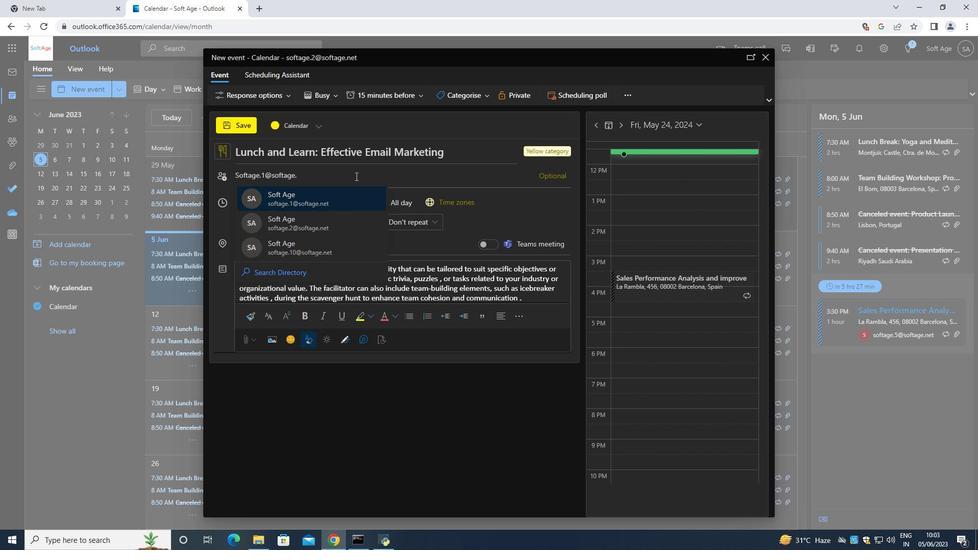 
Action: Mouse moved to (343, 191)
Screenshot: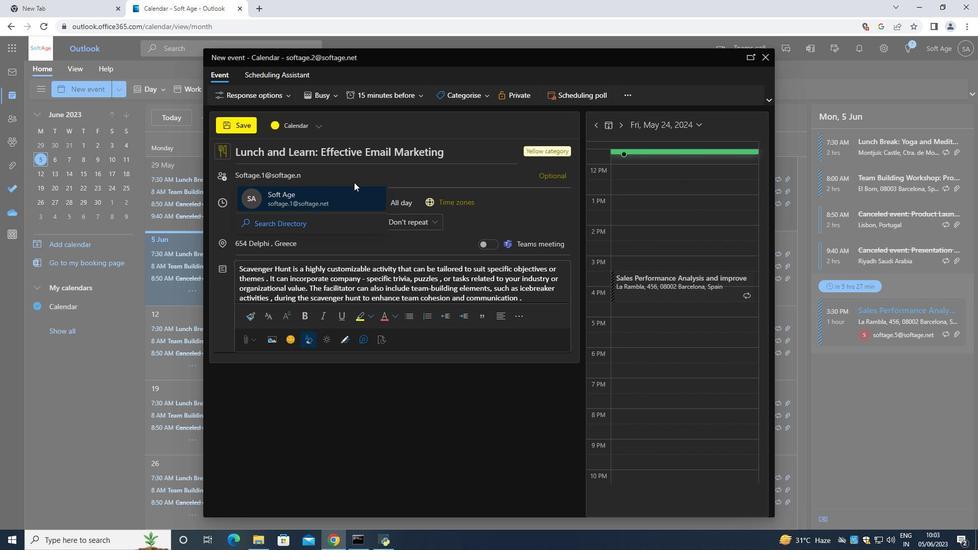 
Action: Mouse pressed left at (343, 191)
Screenshot: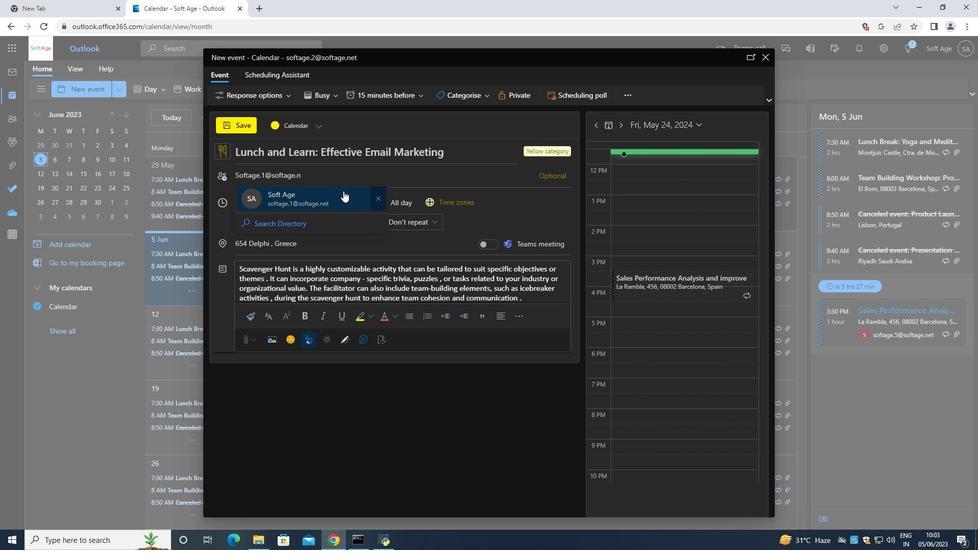 
Action: Mouse moved to (341, 191)
Screenshot: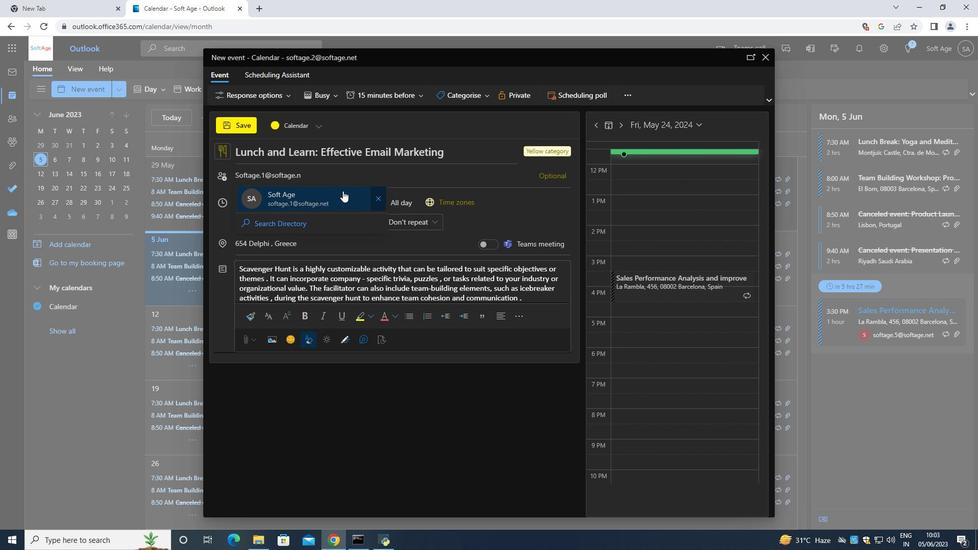 
Action: Key pressed <Key.shift><Key.shift>Softage.3<Key.shift>@softage
Screenshot: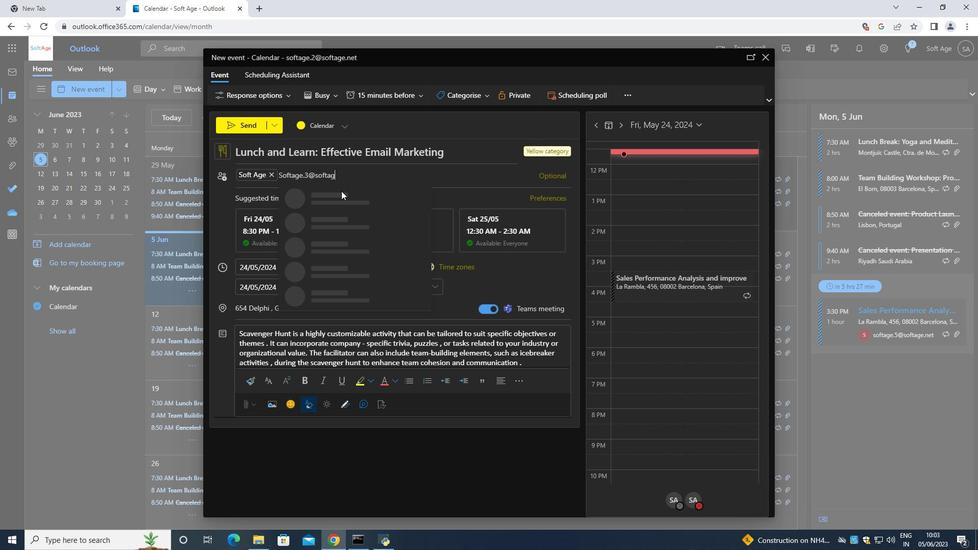 
Action: Mouse pressed left at (341, 191)
Screenshot: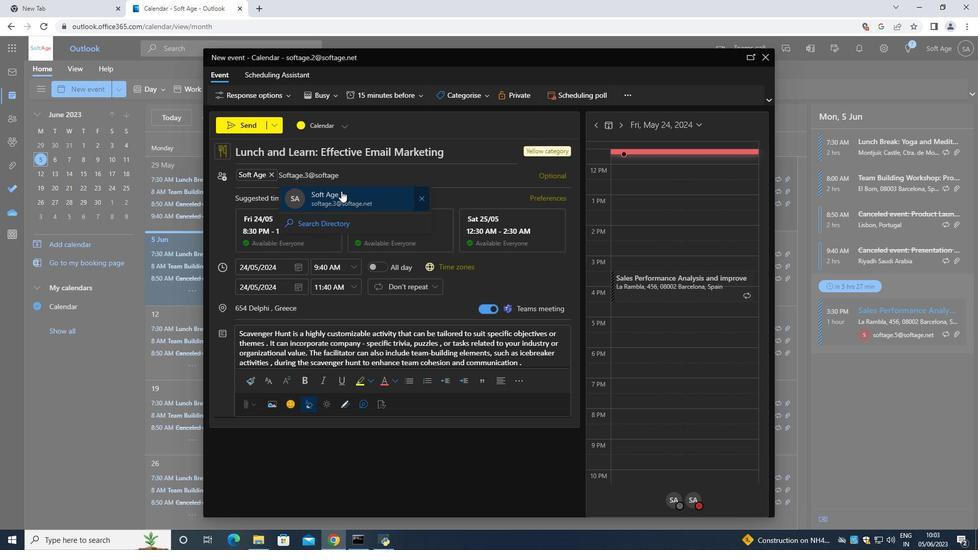 
Action: Mouse moved to (386, 92)
Screenshot: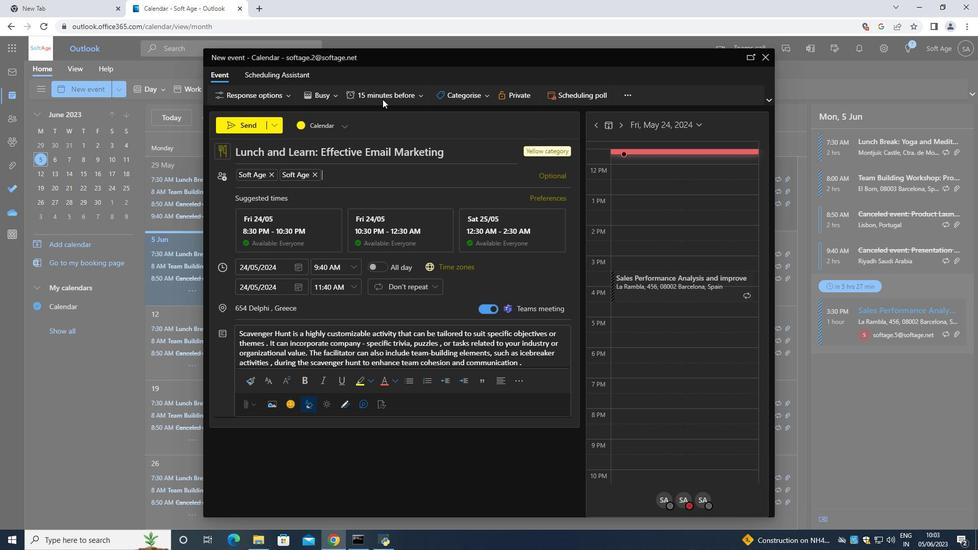 
Action: Mouse pressed left at (386, 92)
Screenshot: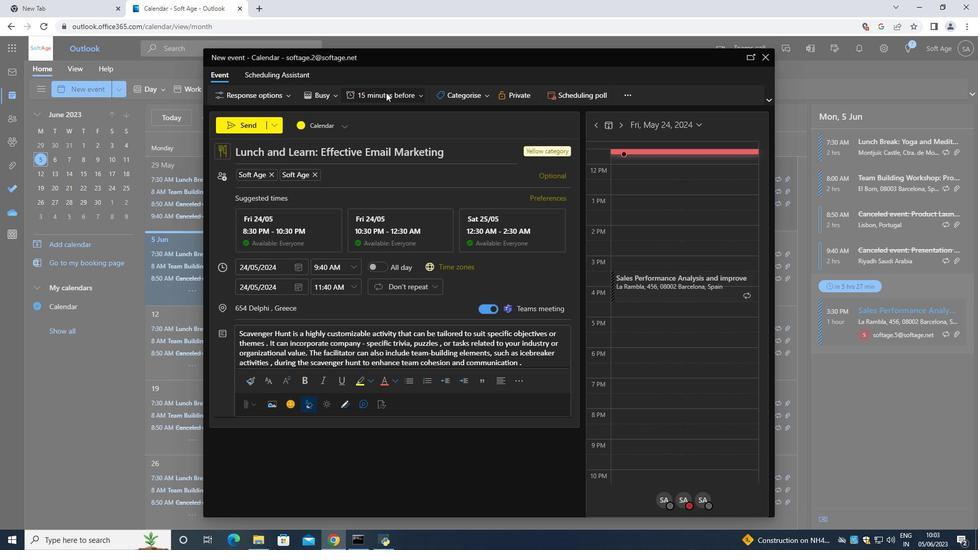 
Action: Mouse moved to (397, 240)
Screenshot: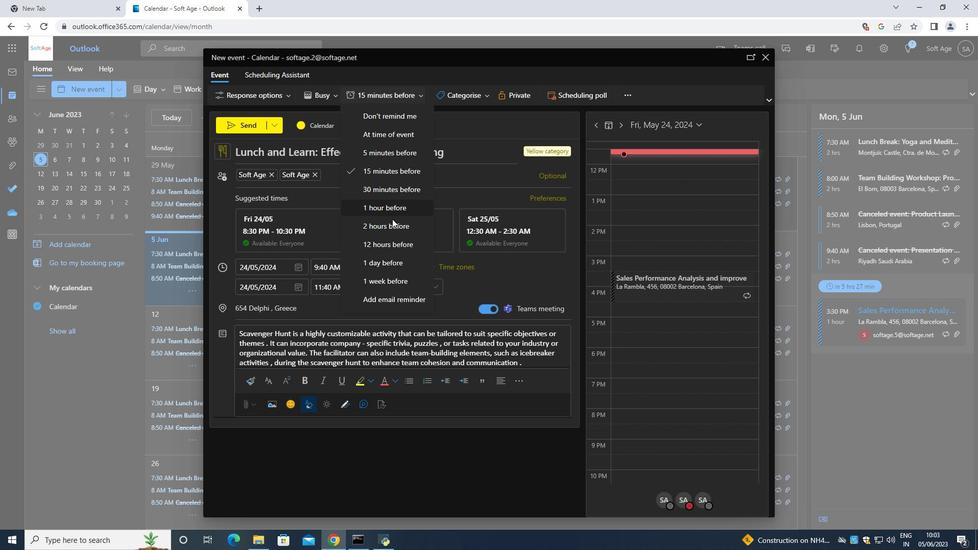 
Action: Mouse pressed left at (397, 240)
Screenshot: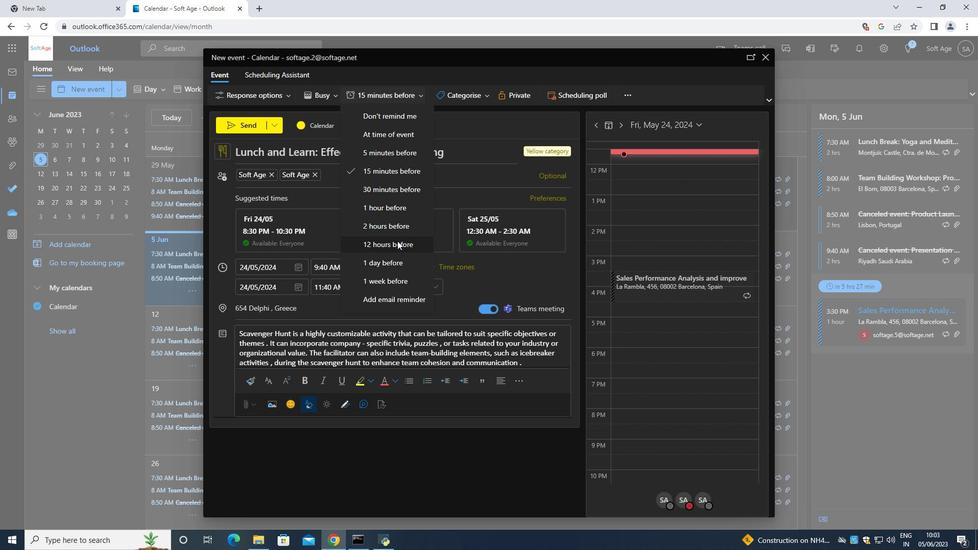 
Action: Mouse moved to (244, 128)
Screenshot: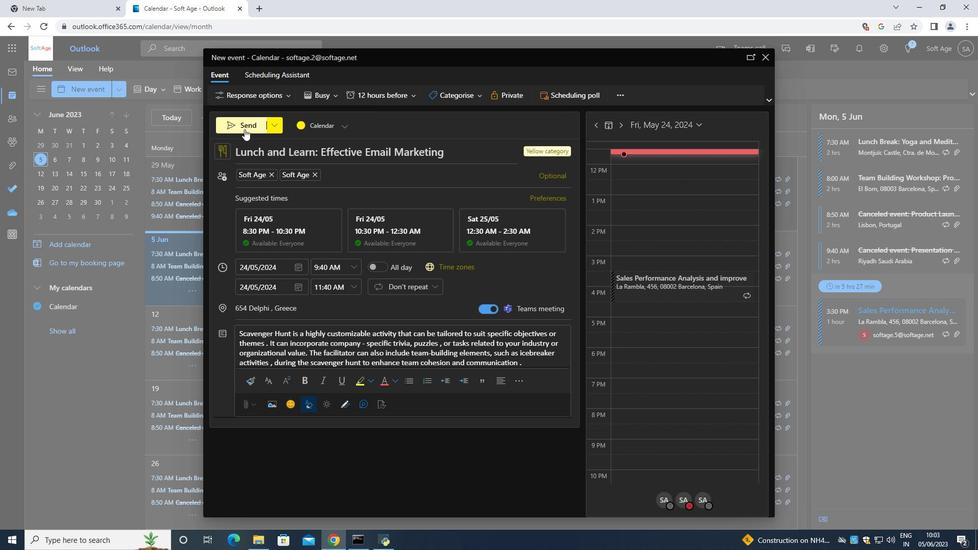 
Action: Mouse pressed left at (244, 128)
Screenshot: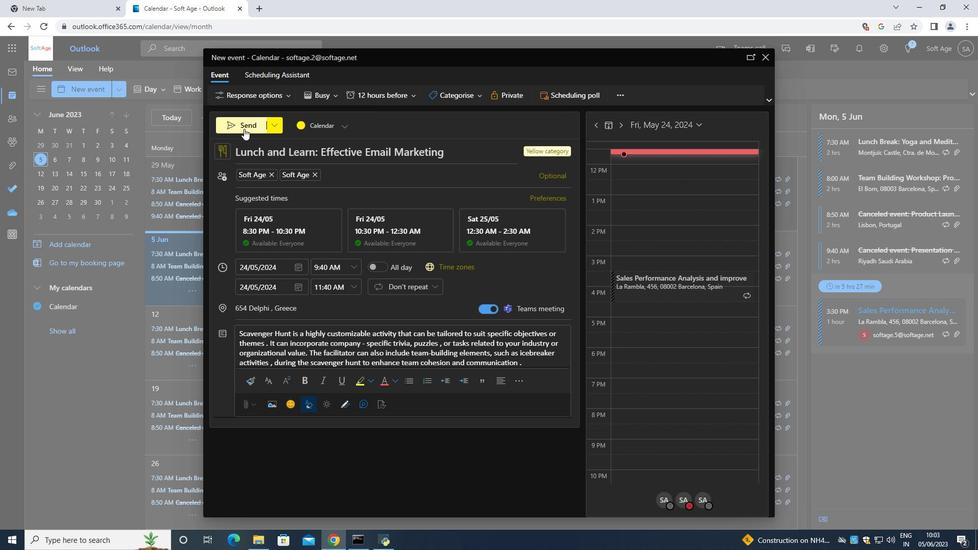 
Action: Mouse moved to (246, 142)
Screenshot: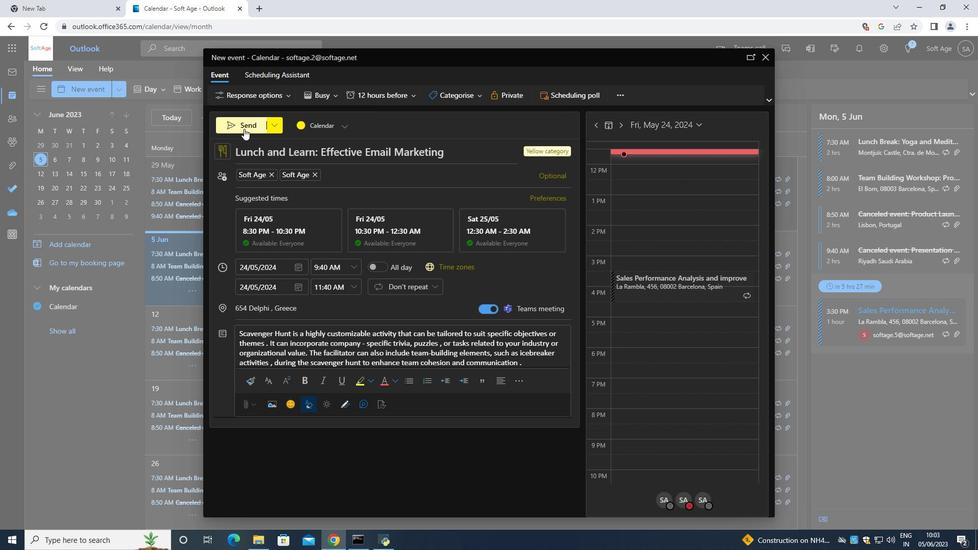 
